Task: Check the current schedule for the Chicago 'L' train from O'Hare to the Loop.
Action: Mouse moved to (868, 68)
Screenshot: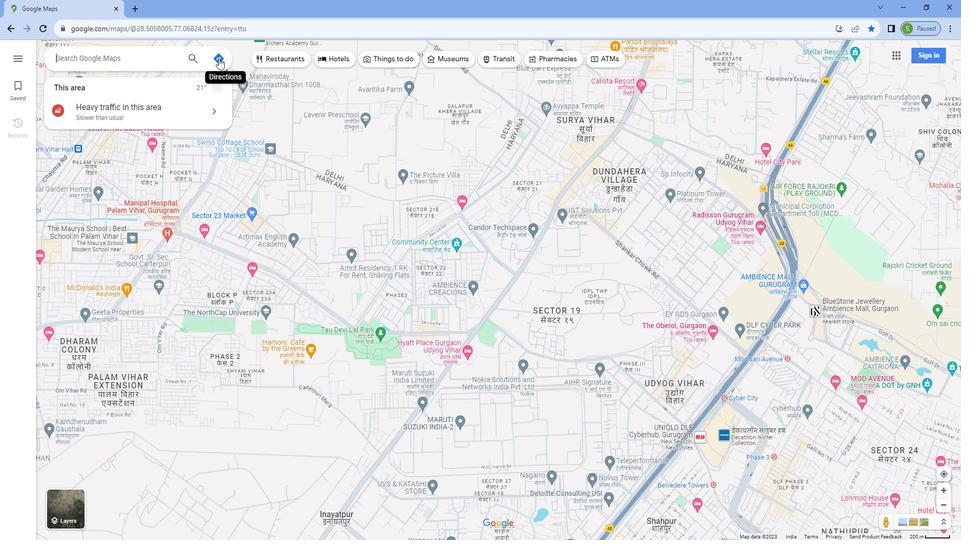 
Action: Mouse pressed left at (868, 68)
Screenshot: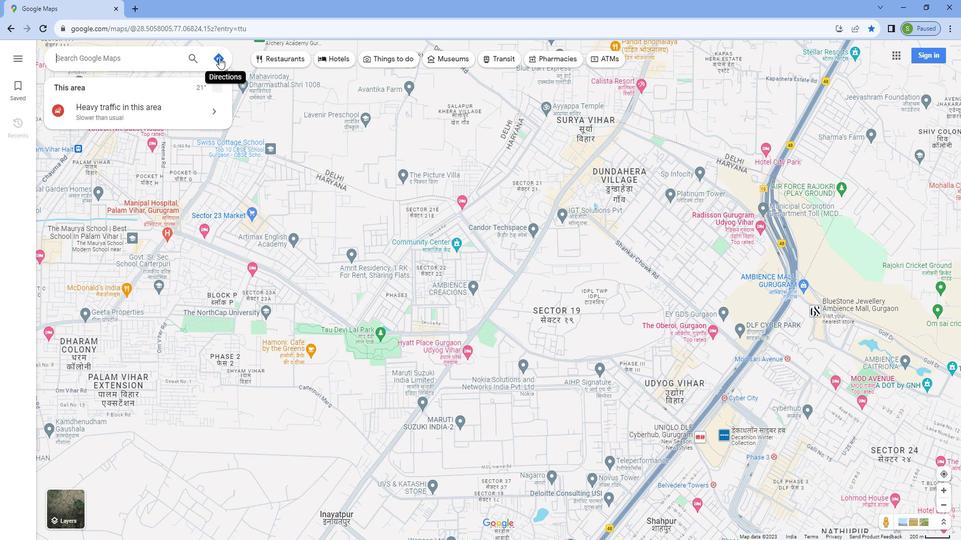 
Action: Mouse moved to (817, 97)
Screenshot: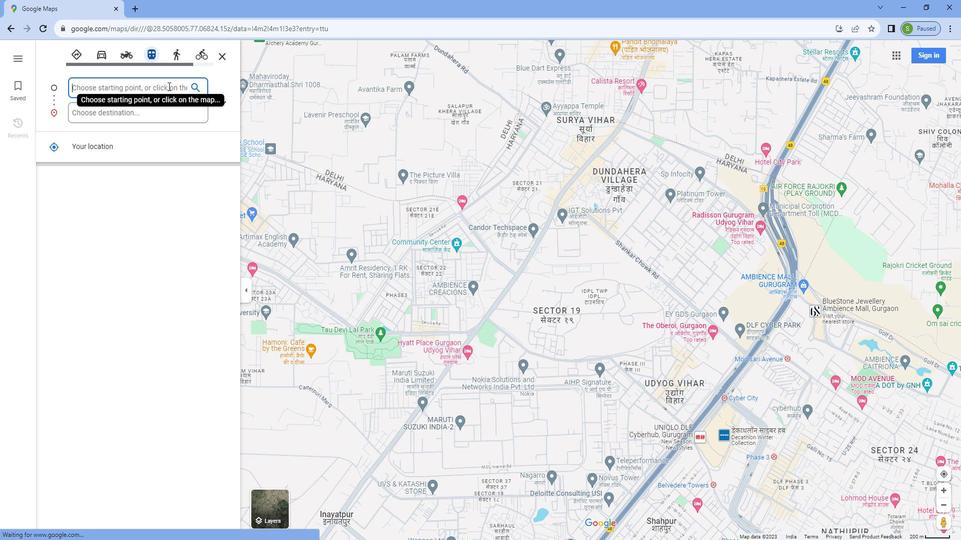 
Action: Mouse pressed left at (817, 97)
Screenshot: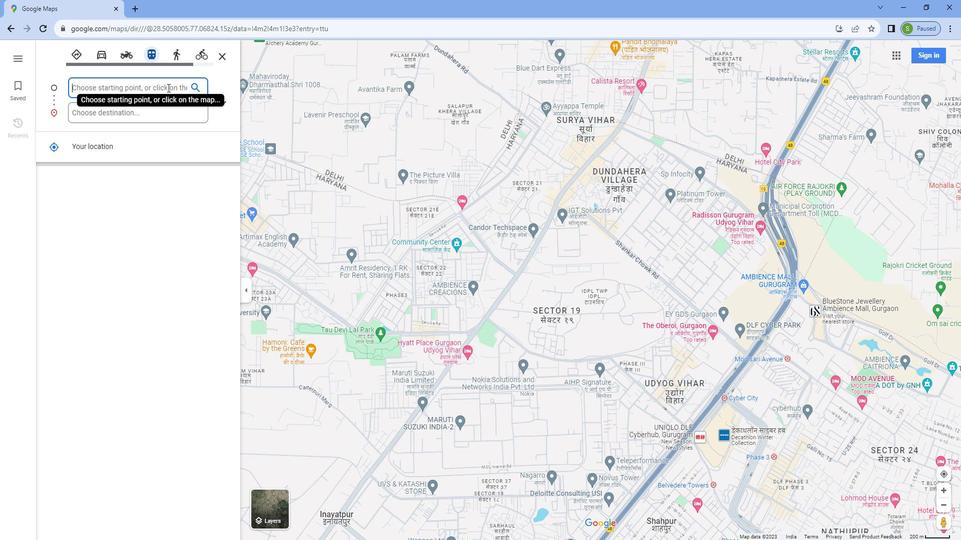 
Action: Key pressed <Key.caps_lock>O<Key.caps_lock>'<Key.space><Key.caps_lock>H<Key.caps_lock>are
Screenshot: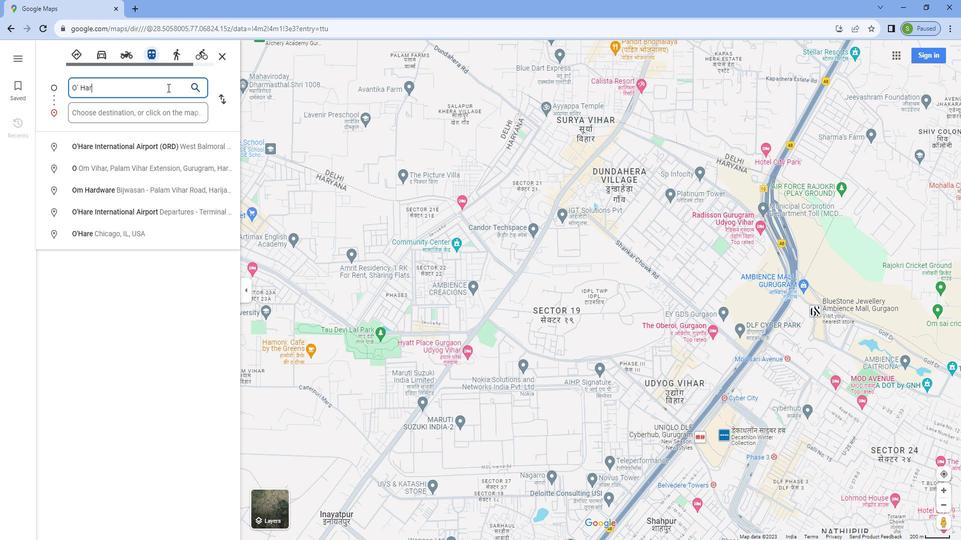 
Action: Mouse moved to (767, 191)
Screenshot: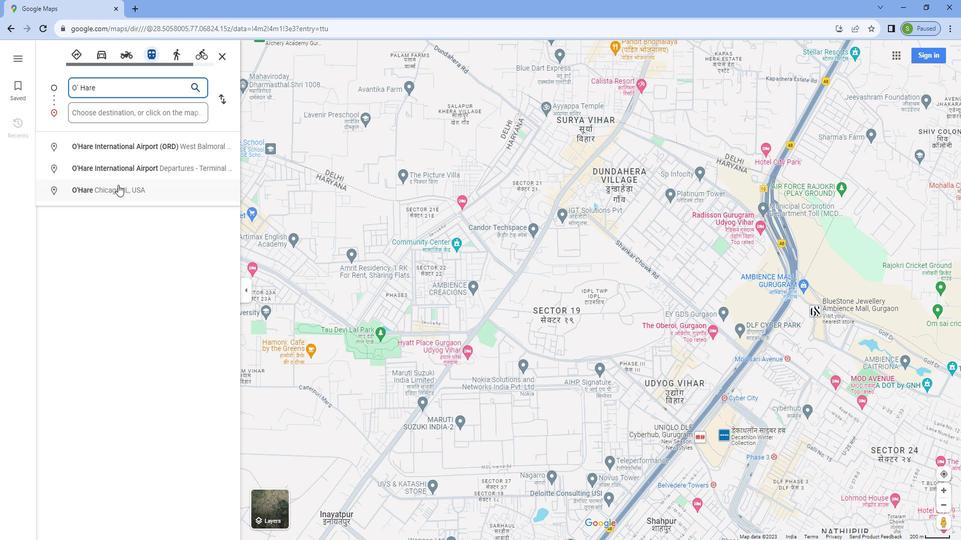 
Action: Mouse pressed left at (767, 191)
Screenshot: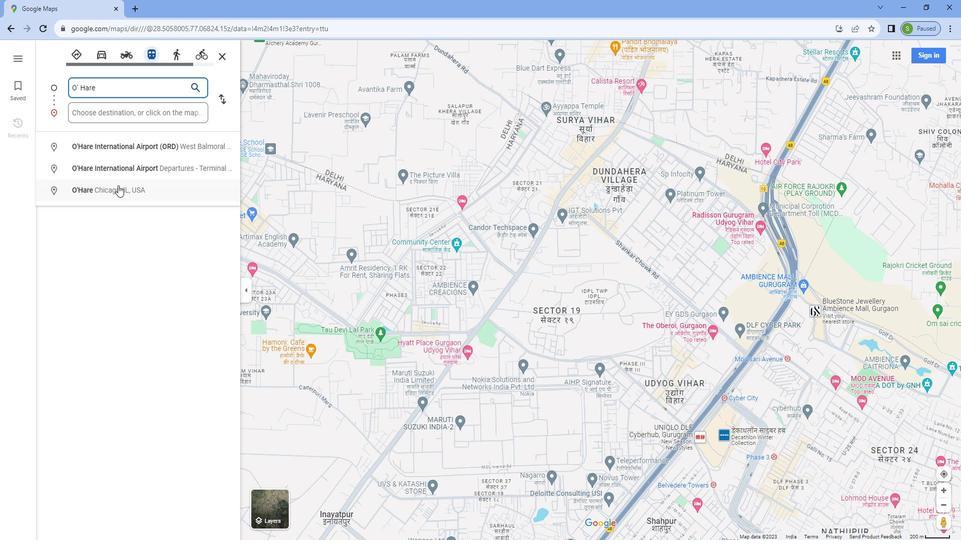 
Action: Mouse moved to (762, 116)
Screenshot: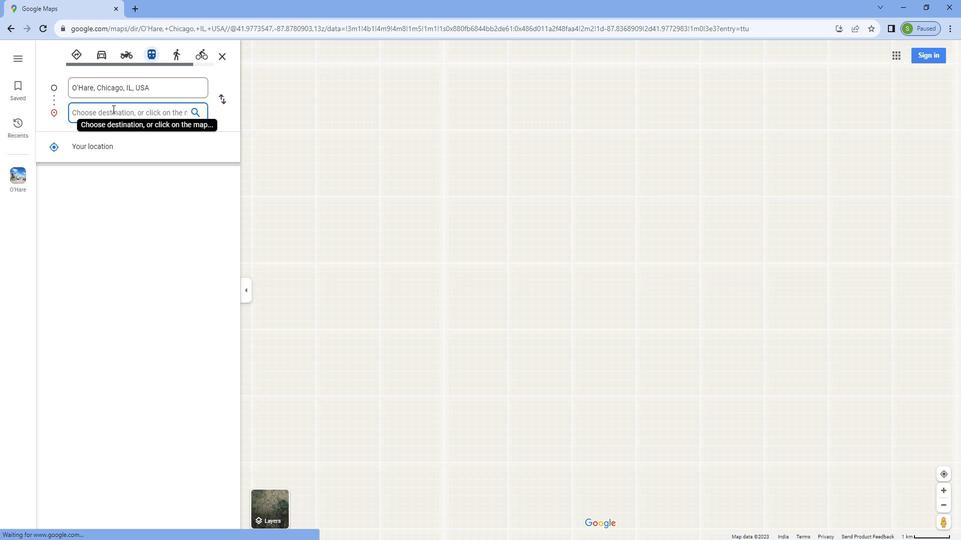 
Action: Mouse pressed left at (762, 116)
Screenshot: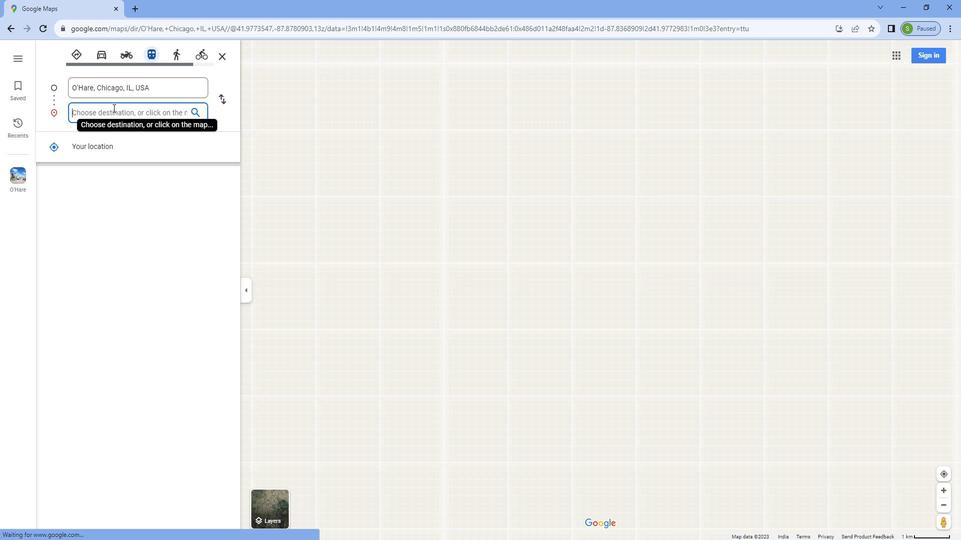 
Action: Key pressed <Key.caps_lock>L<Key.caps_lock>oop
Screenshot: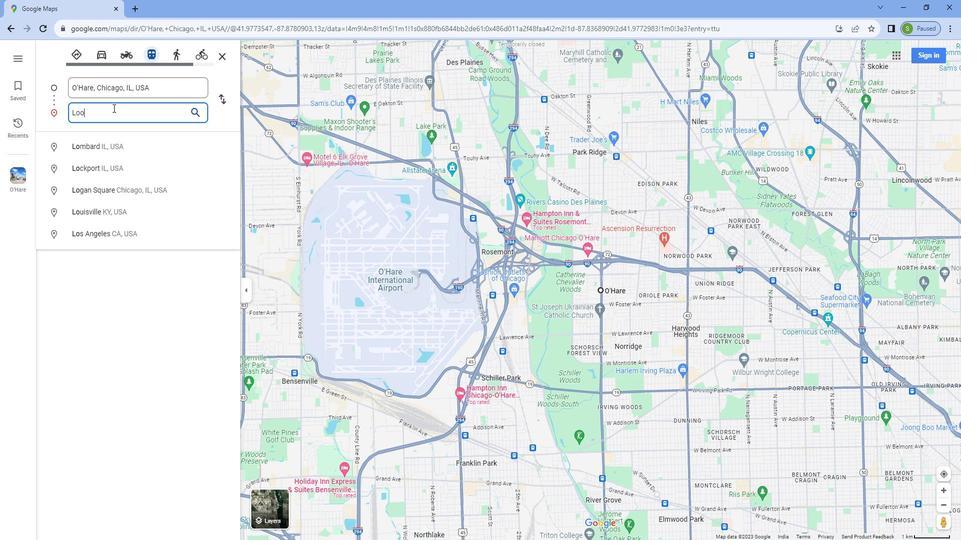 
Action: Mouse moved to (761, 152)
Screenshot: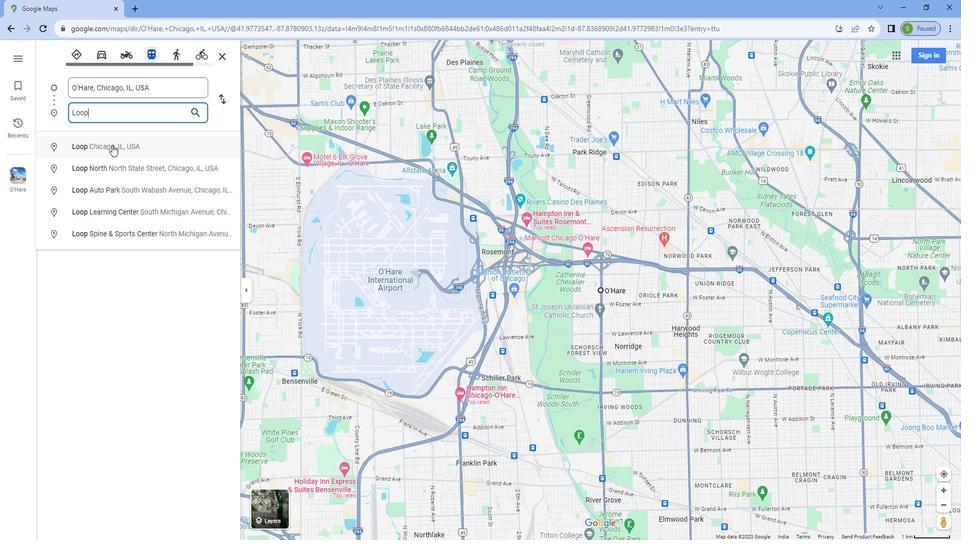 
Action: Mouse pressed left at (761, 152)
Screenshot: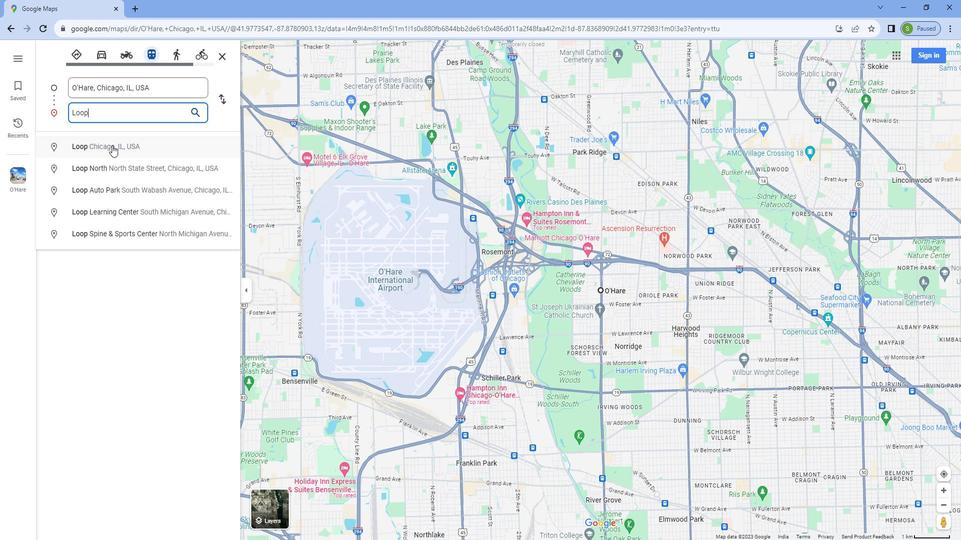 
Action: Mouse moved to (867, 154)
Screenshot: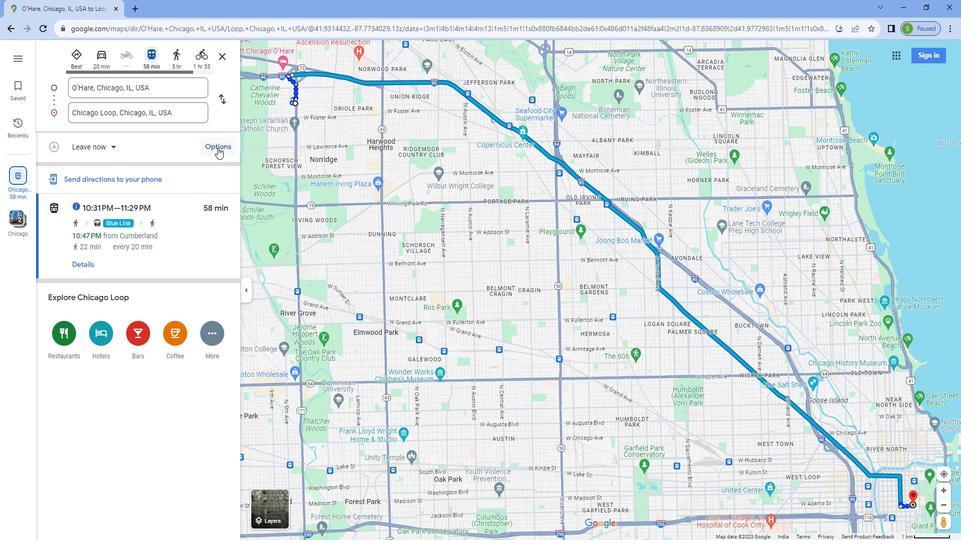 
Action: Mouse pressed left at (867, 154)
Screenshot: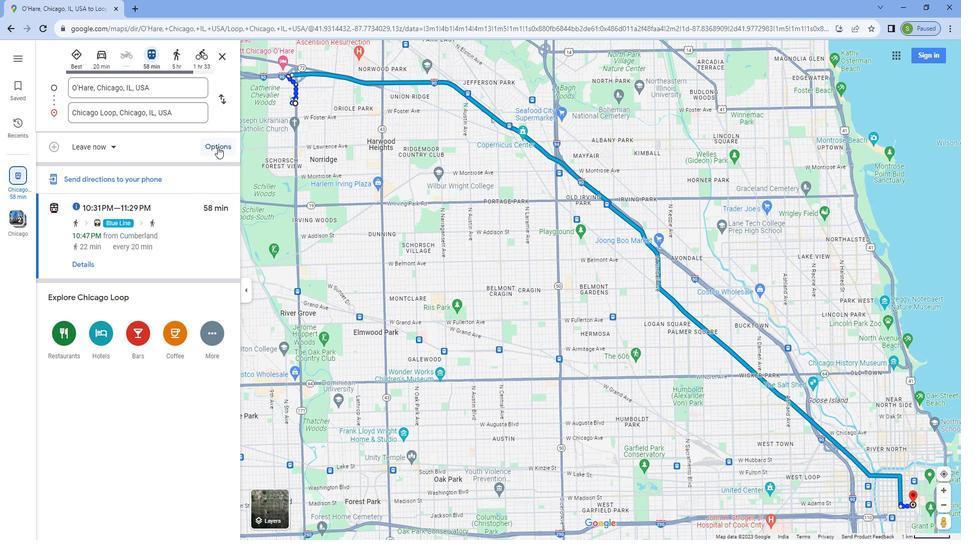 
Action: Mouse moved to (700, 226)
Screenshot: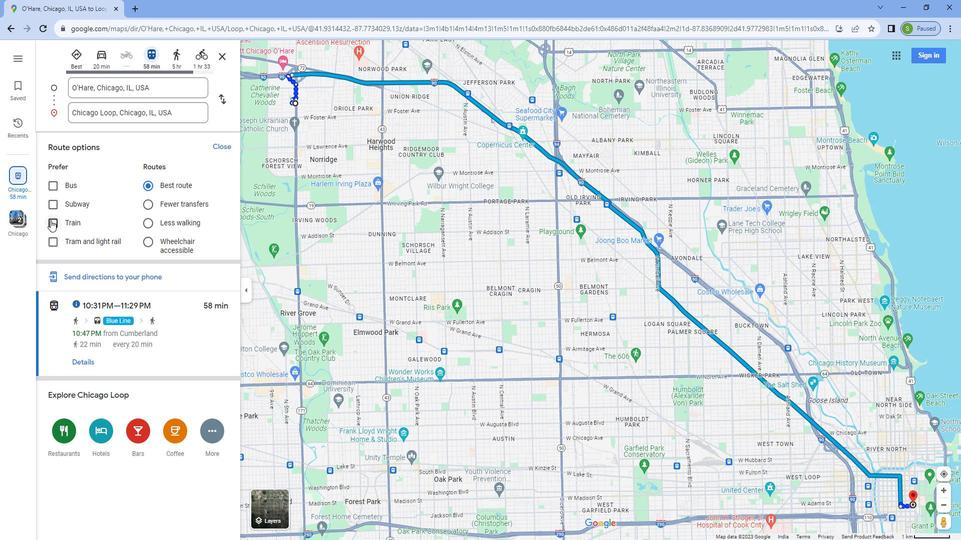 
Action: Mouse pressed left at (700, 226)
Screenshot: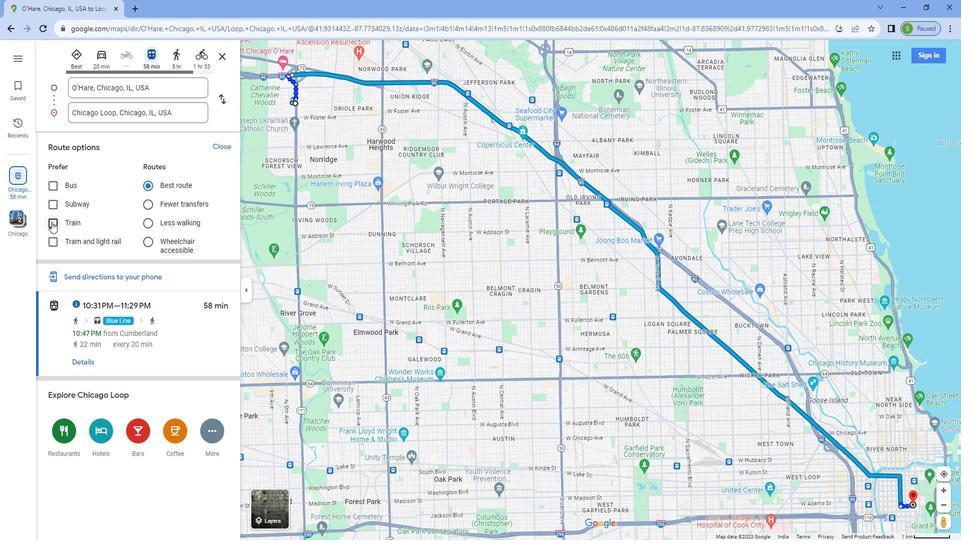 
Action: Mouse moved to (778, 332)
Screenshot: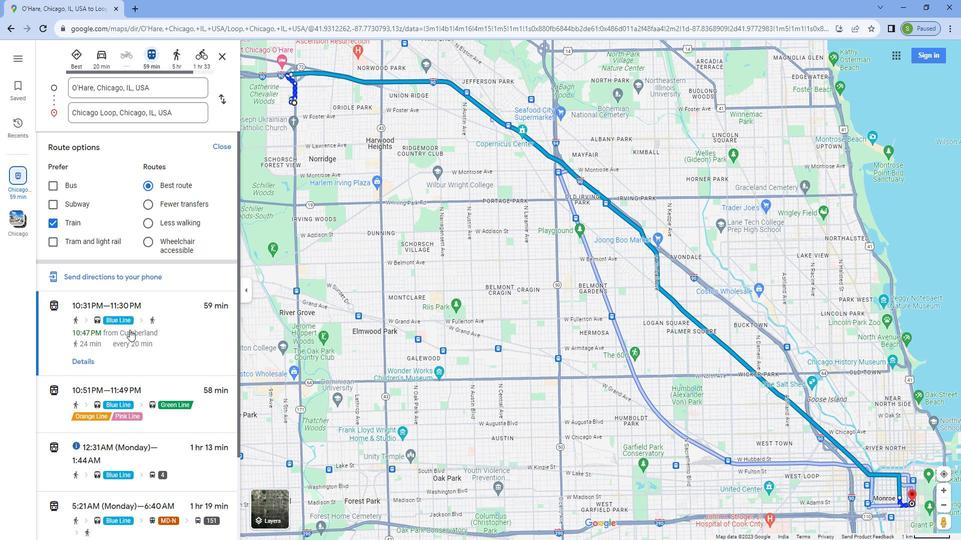 
Action: Mouse scrolled (778, 331) with delta (0, 0)
Screenshot: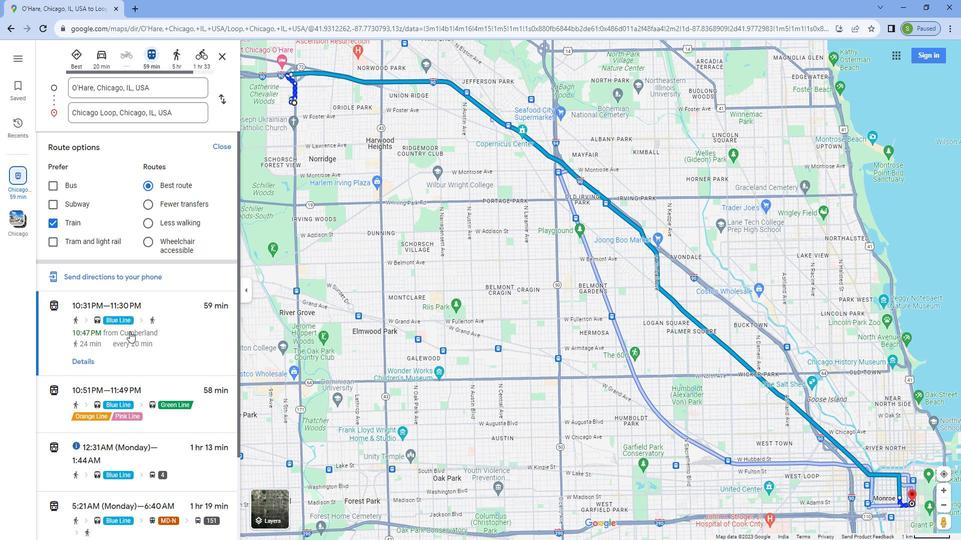 
Action: Mouse moved to (736, 314)
Screenshot: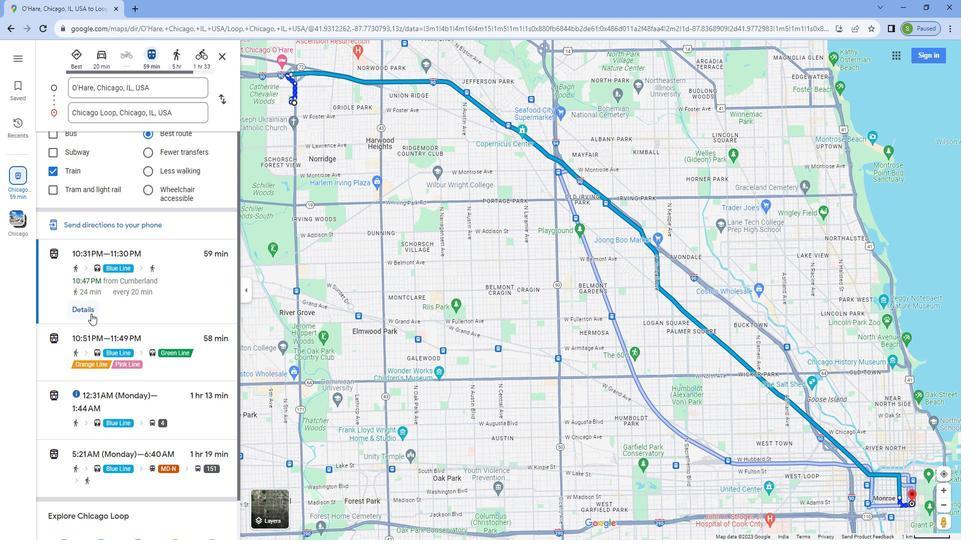 
Action: Mouse pressed left at (736, 314)
Screenshot: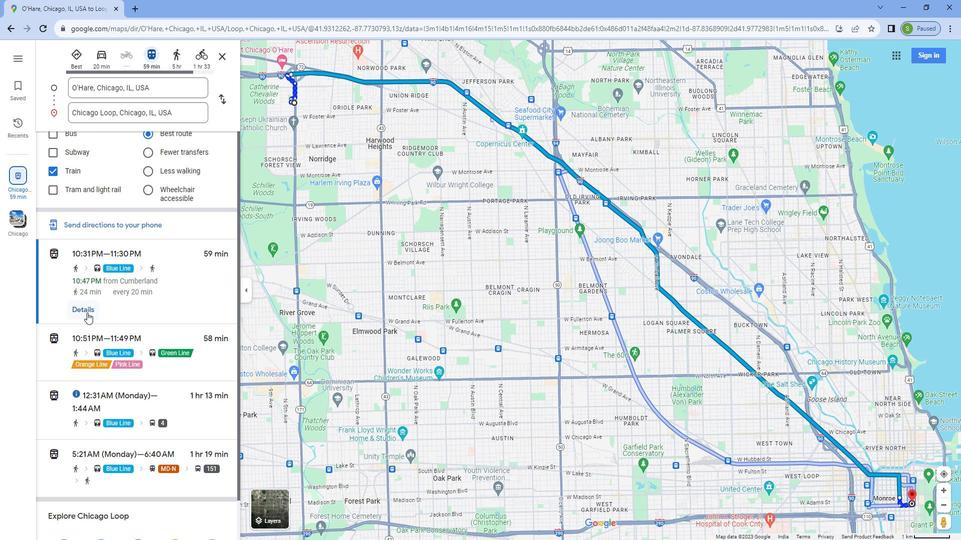 
Action: Mouse moved to (696, 68)
Screenshot: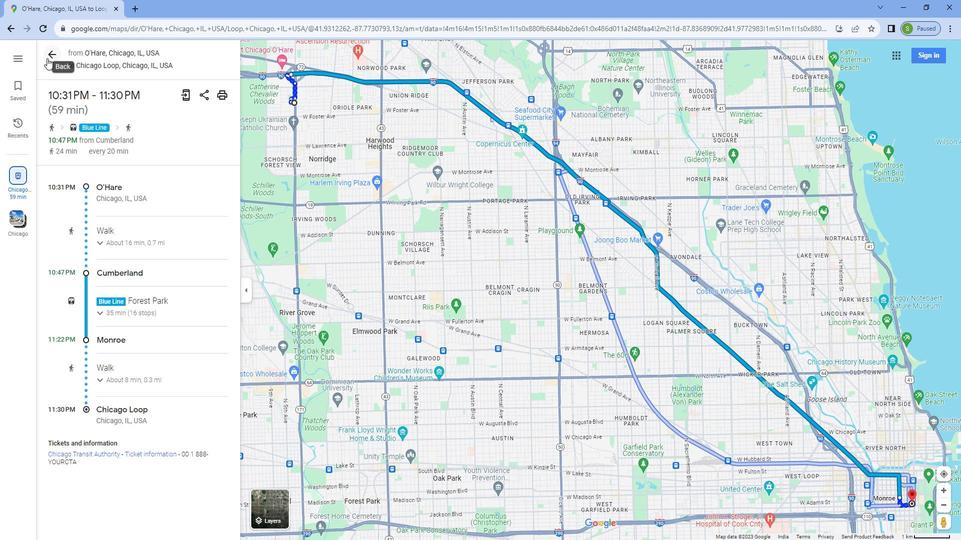 
Action: Mouse pressed left at (696, 68)
Screenshot: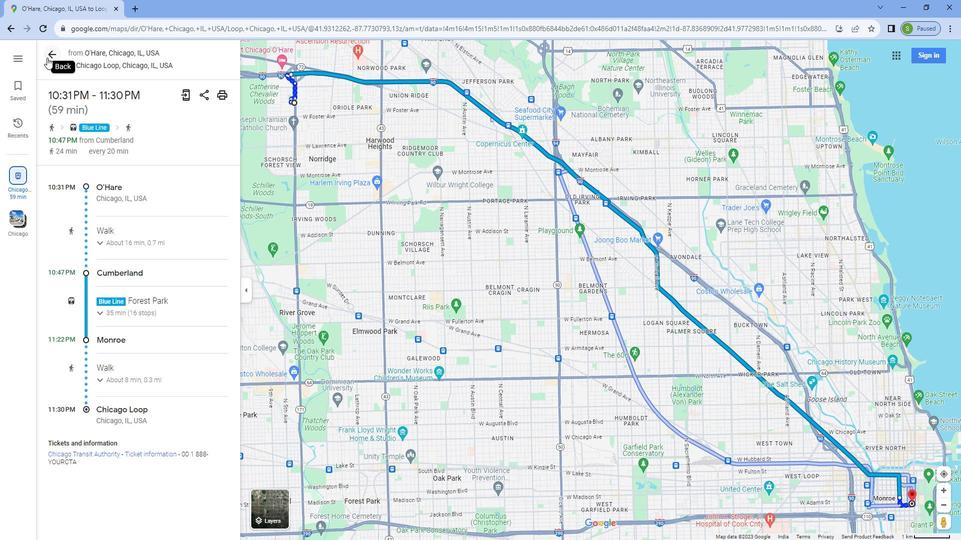 
Action: Mouse moved to (796, 325)
Screenshot: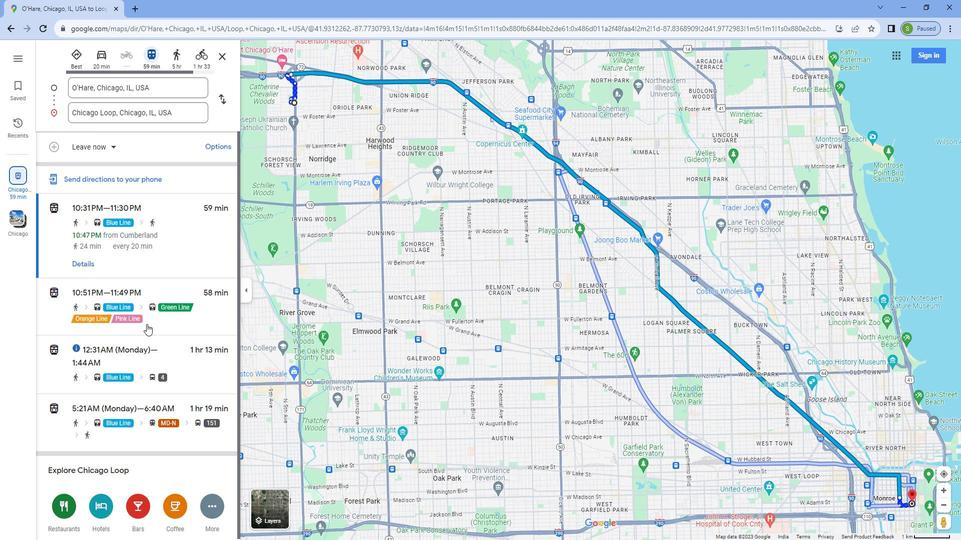 
Action: Mouse pressed left at (796, 325)
Screenshot: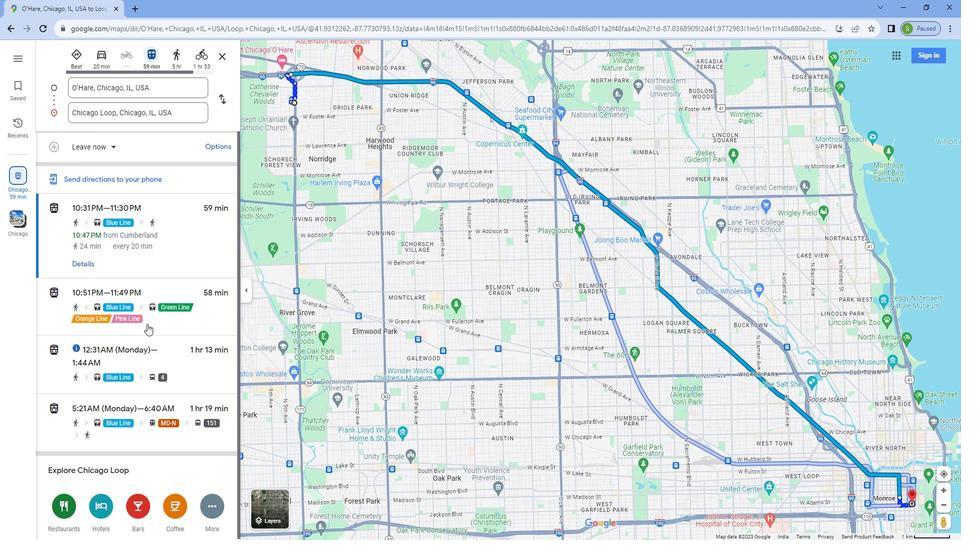 
Action: Mouse moved to (737, 319)
Screenshot: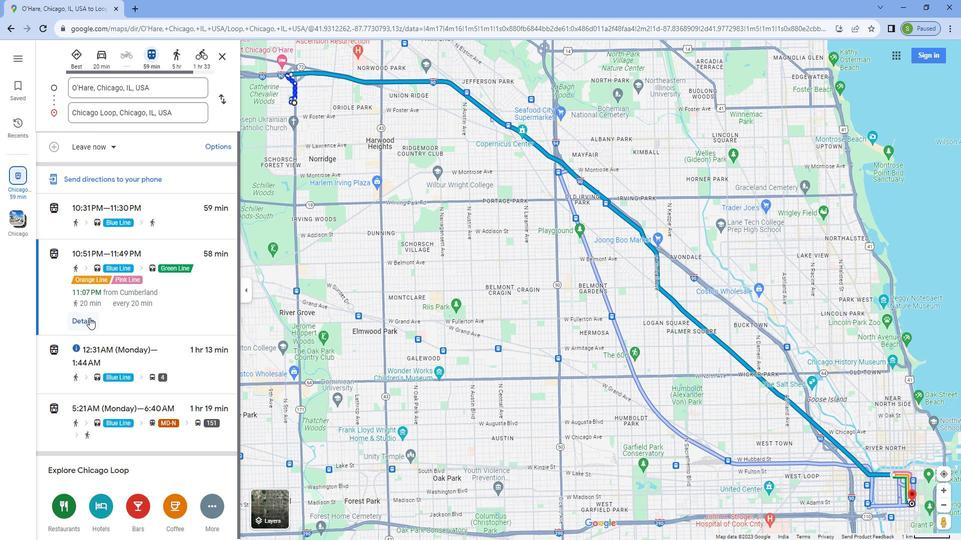 
Action: Mouse pressed left at (737, 319)
Screenshot: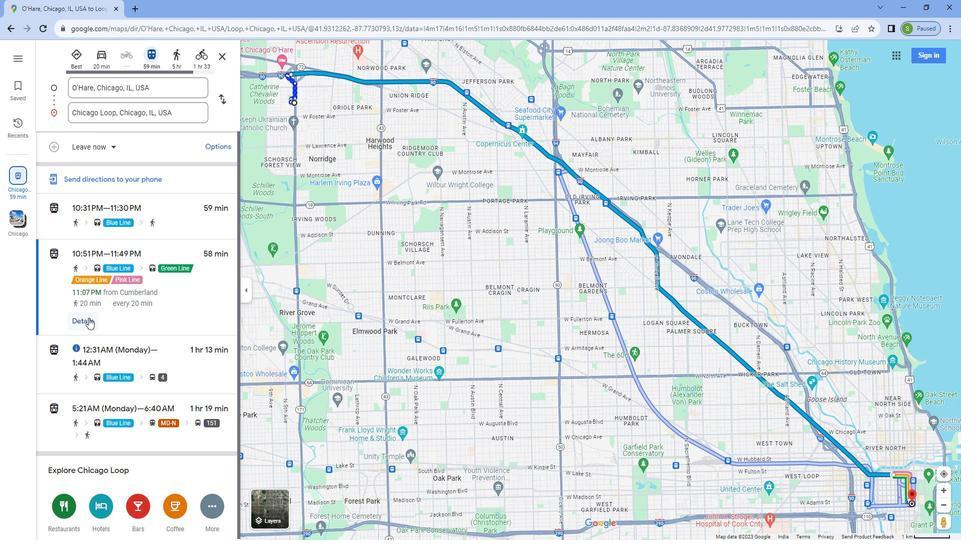 
Action: Mouse moved to (773, 287)
Screenshot: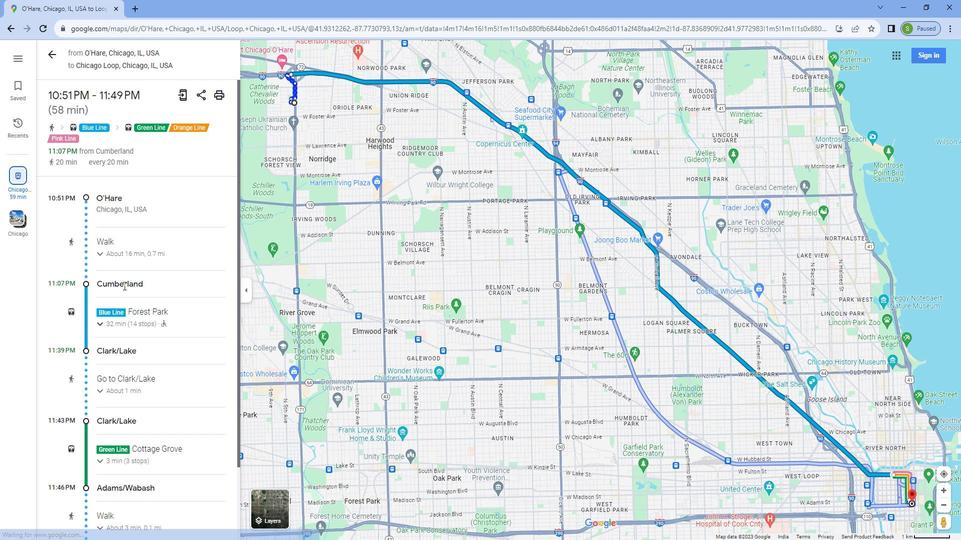 
Action: Mouse scrolled (773, 287) with delta (0, 0)
Screenshot: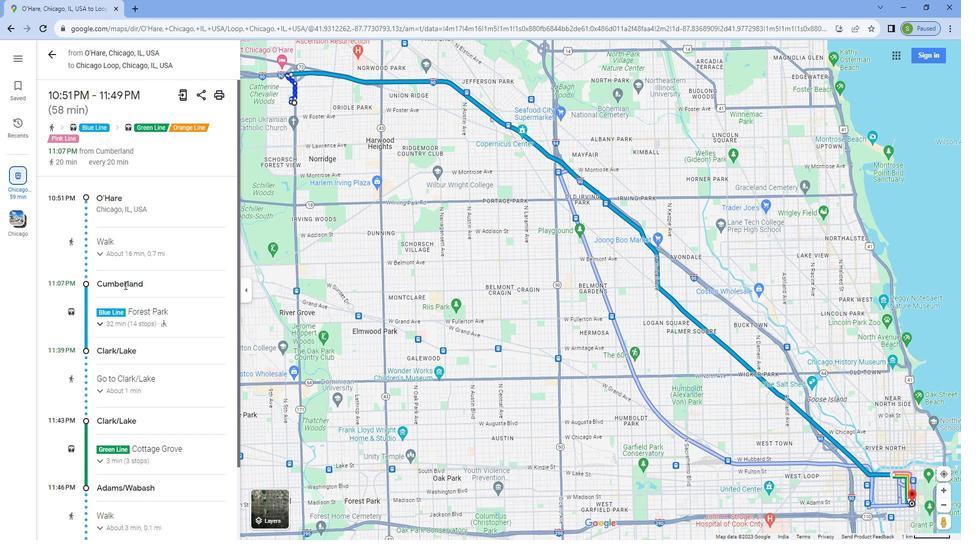 
Action: Mouse scrolled (773, 287) with delta (0, 0)
Screenshot: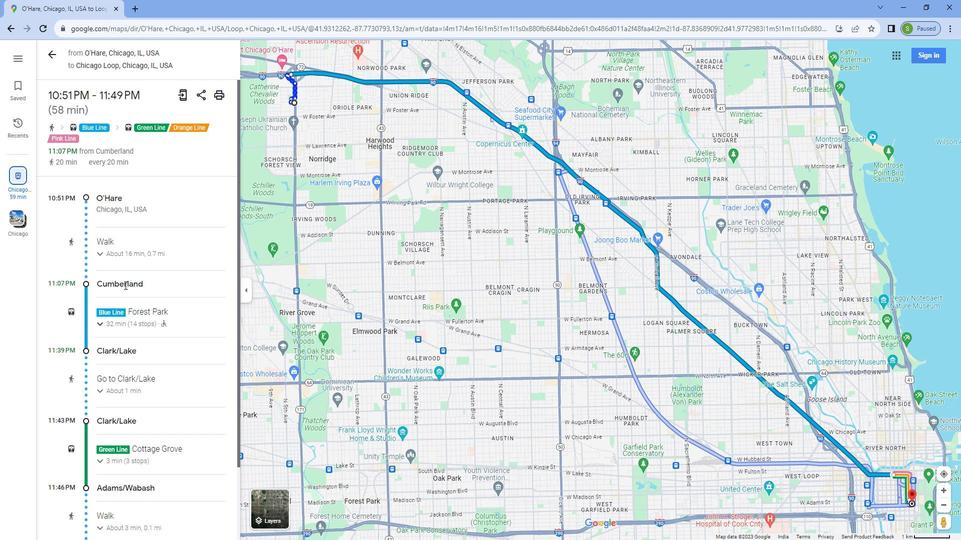 
Action: Mouse scrolled (773, 287) with delta (0, 0)
Screenshot: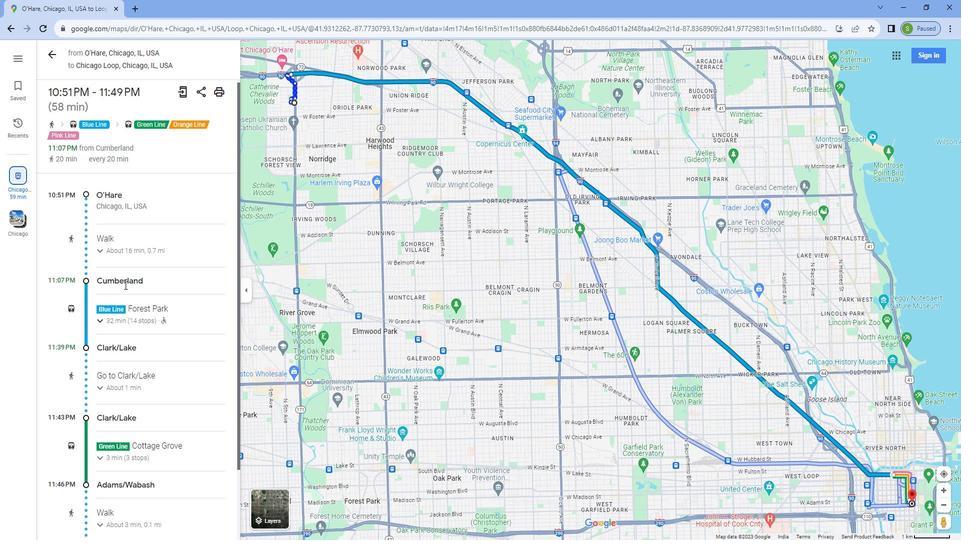 
Action: Mouse scrolled (773, 287) with delta (0, 0)
Screenshot: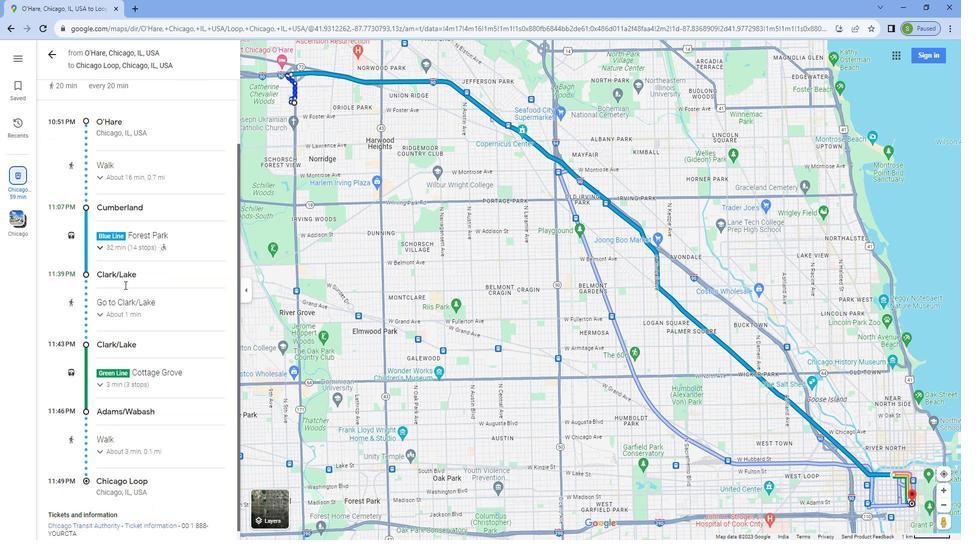 
Action: Mouse scrolled (773, 287) with delta (0, 0)
Screenshot: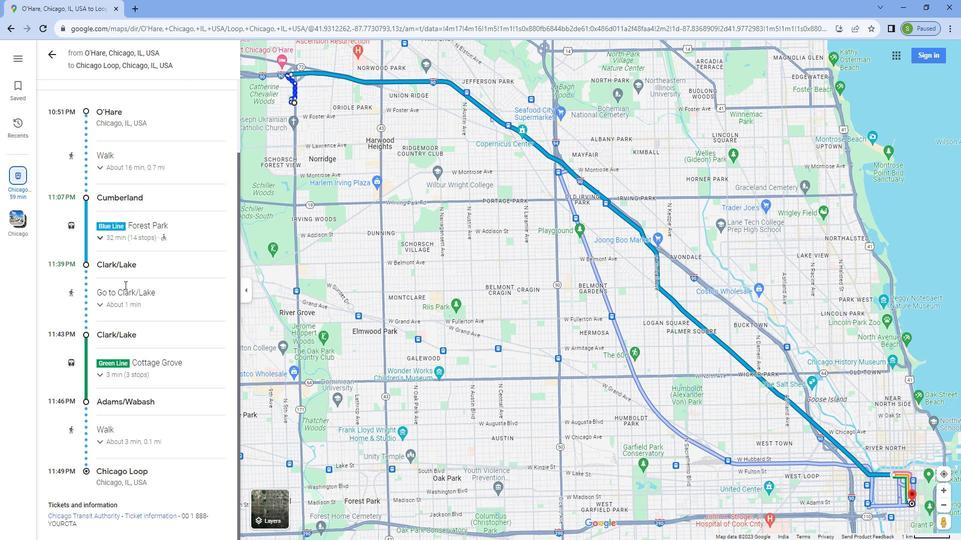 
Action: Mouse scrolled (773, 287) with delta (0, 0)
Screenshot: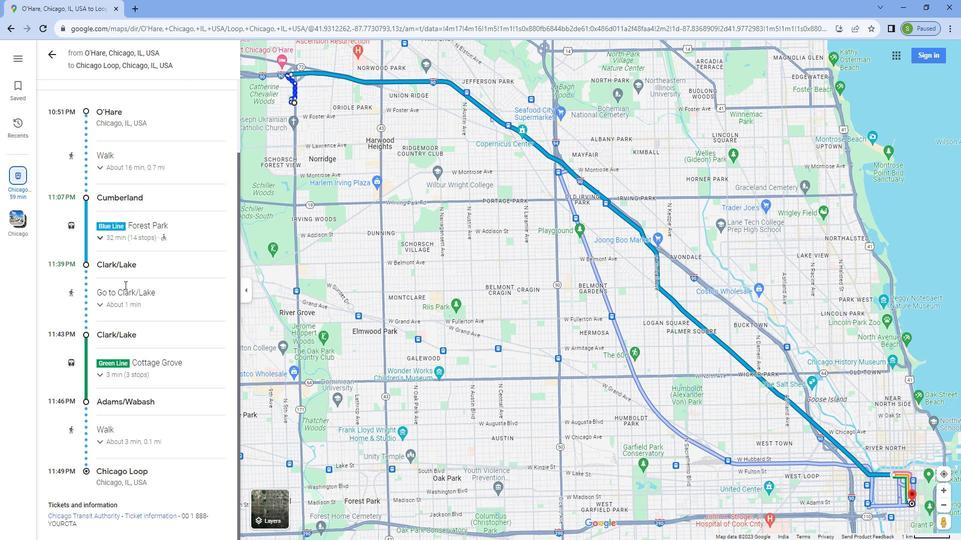 
Action: Mouse scrolled (773, 287) with delta (0, 0)
Screenshot: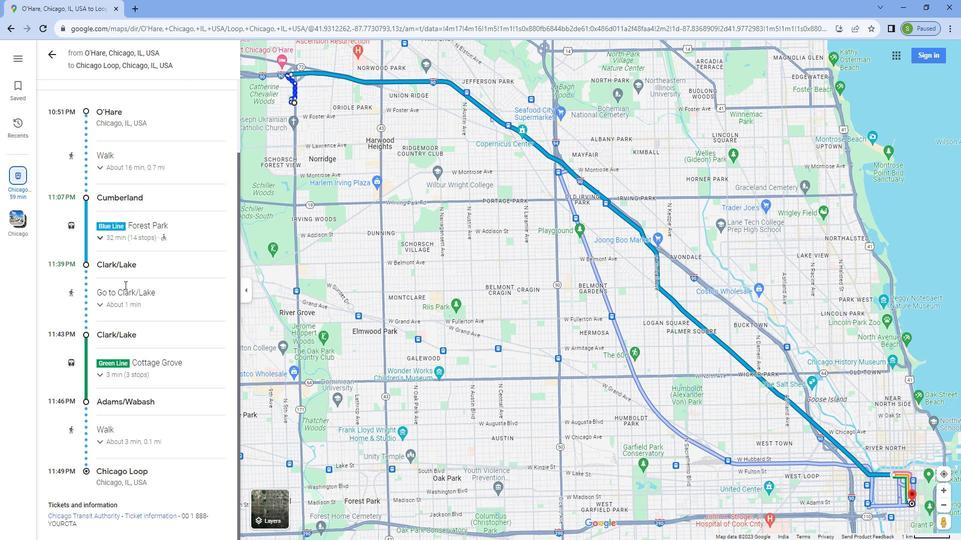 
Action: Mouse scrolled (773, 288) with delta (0, 0)
Screenshot: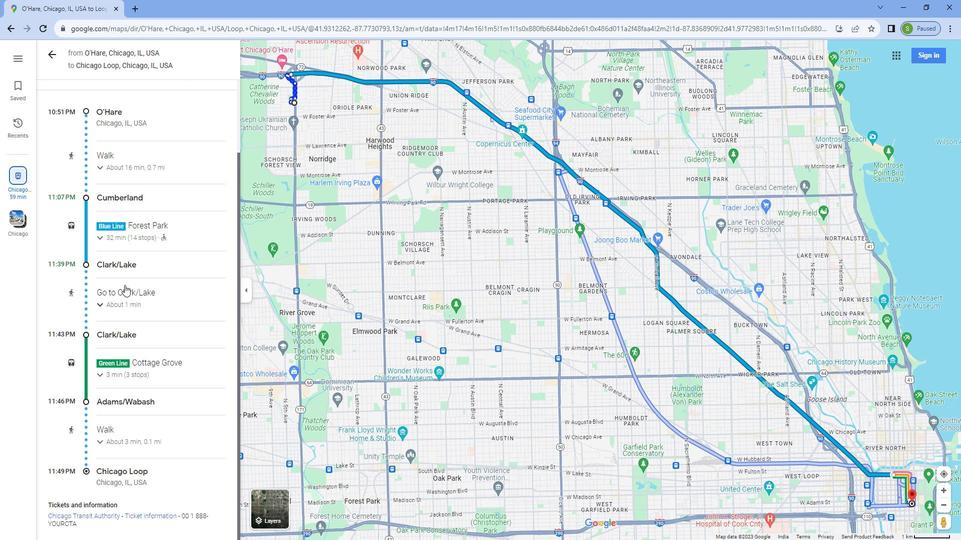 
Action: Mouse scrolled (773, 288) with delta (0, 0)
Screenshot: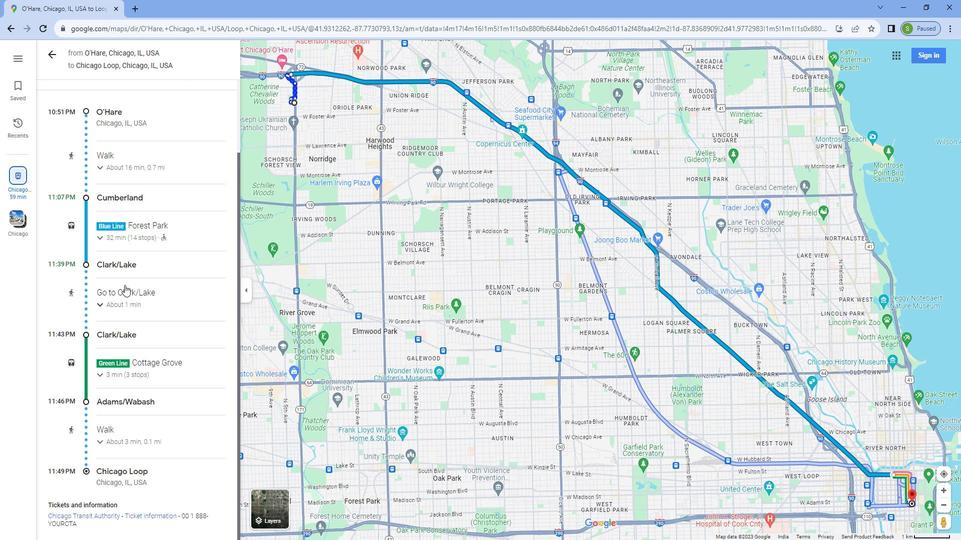 
Action: Mouse scrolled (773, 288) with delta (0, 0)
Screenshot: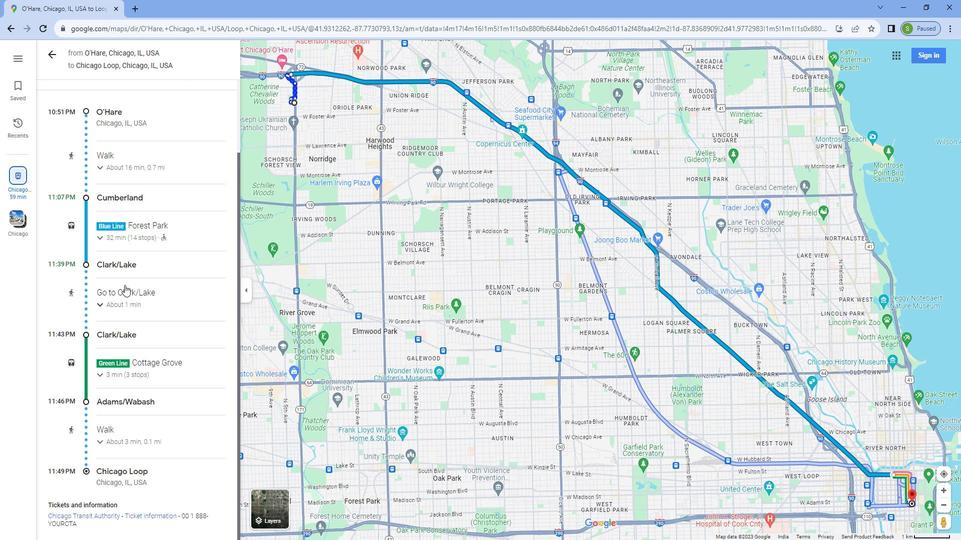 
Action: Mouse moved to (787, 269)
Screenshot: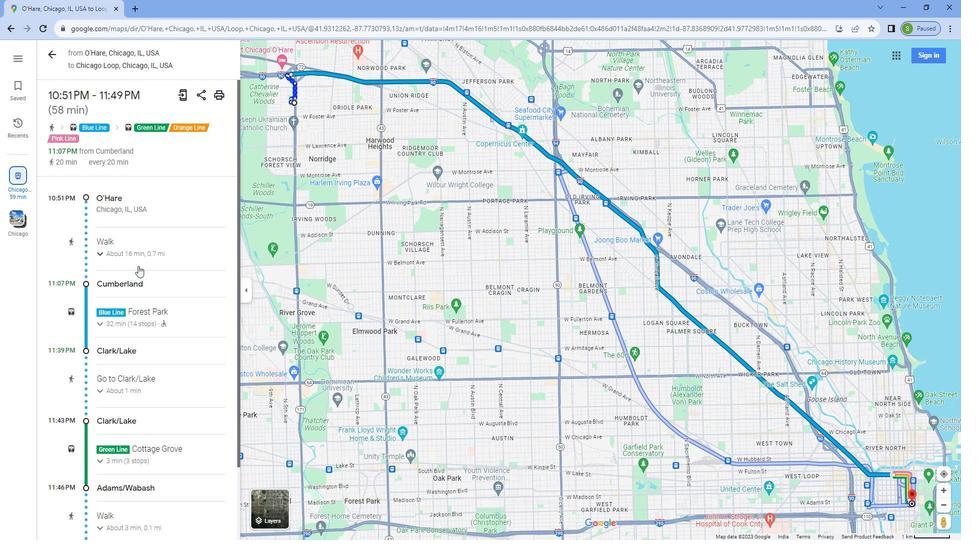 
Action: Mouse scrolled (787, 269) with delta (0, 0)
Screenshot: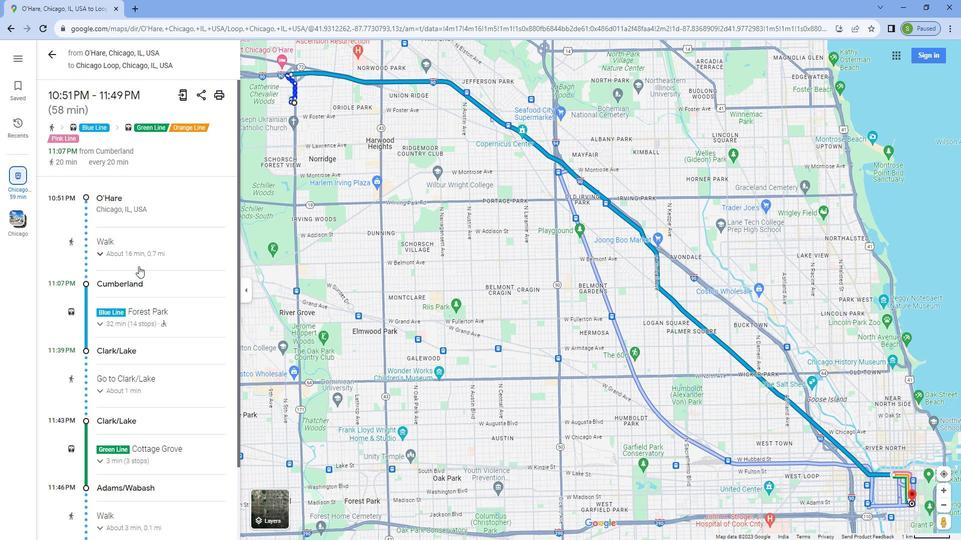 
Action: Mouse moved to (701, 66)
Screenshot: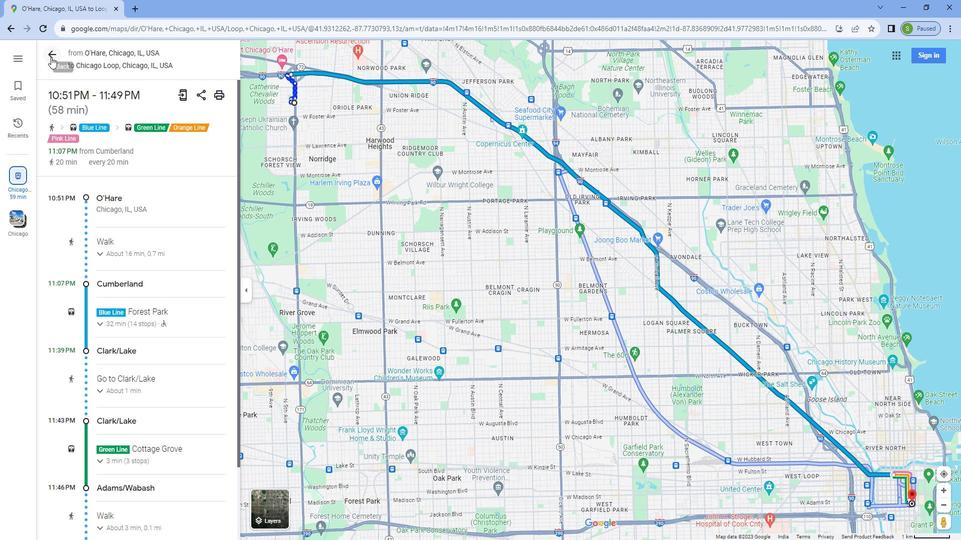 
Action: Mouse pressed left at (701, 66)
Screenshot: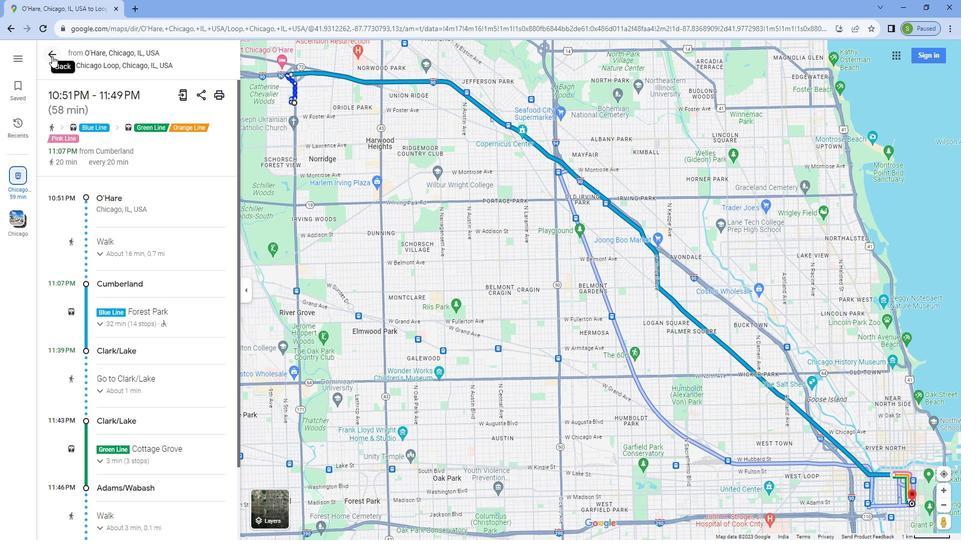 
Action: Mouse moved to (827, 325)
Screenshot: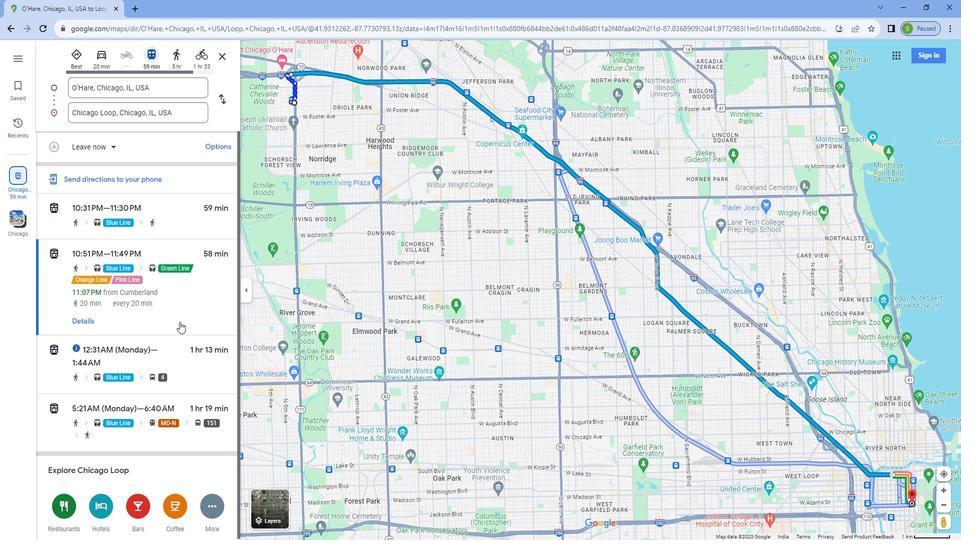 
Action: Mouse scrolled (827, 324) with delta (0, 0)
Screenshot: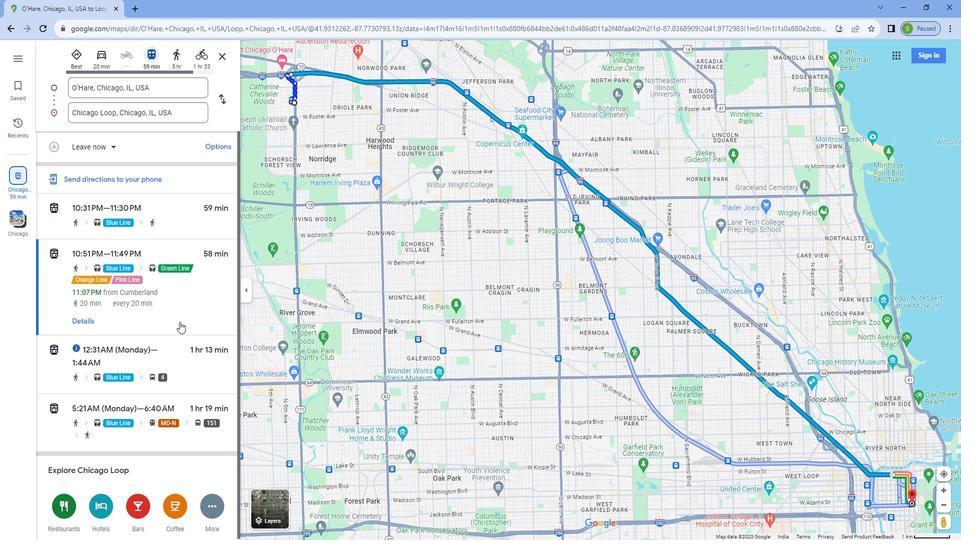 
Action: Mouse moved to (824, 327)
Screenshot: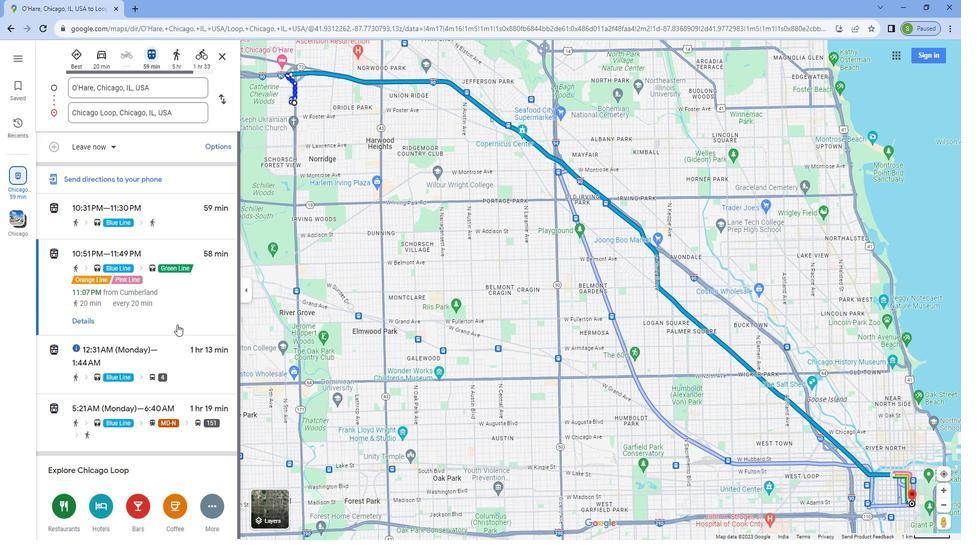 
Action: Mouse scrolled (824, 326) with delta (0, 0)
Screenshot: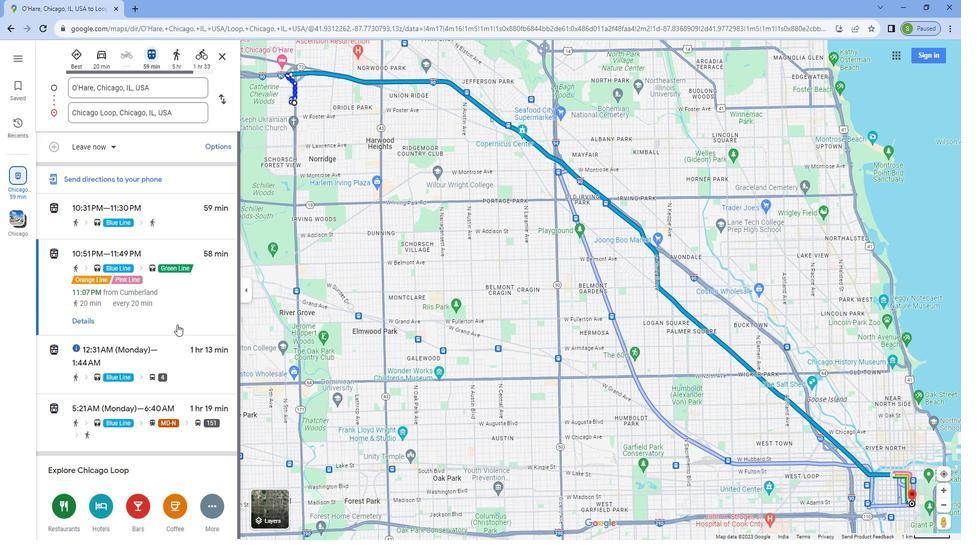 
Action: Mouse moved to (740, 377)
Screenshot: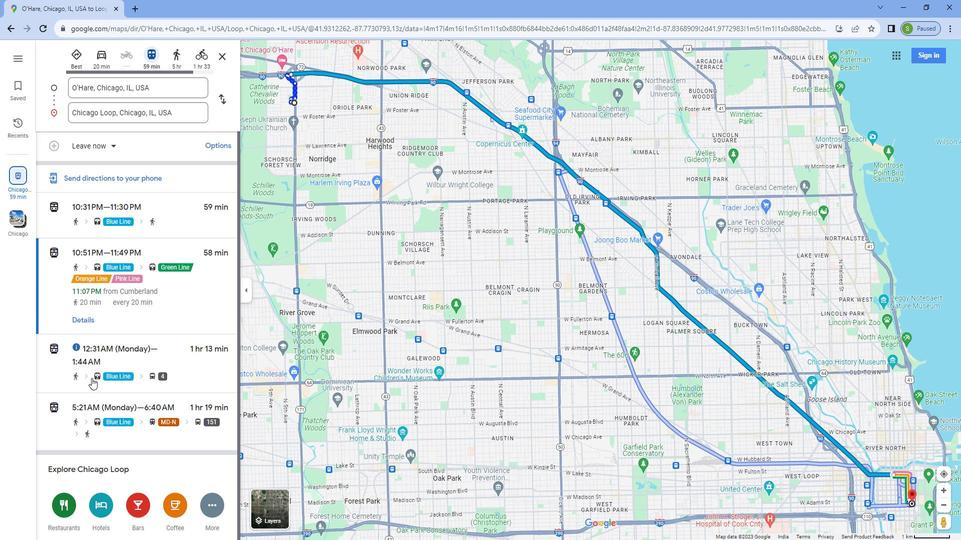
Action: Mouse scrolled (740, 376) with delta (0, 0)
Screenshot: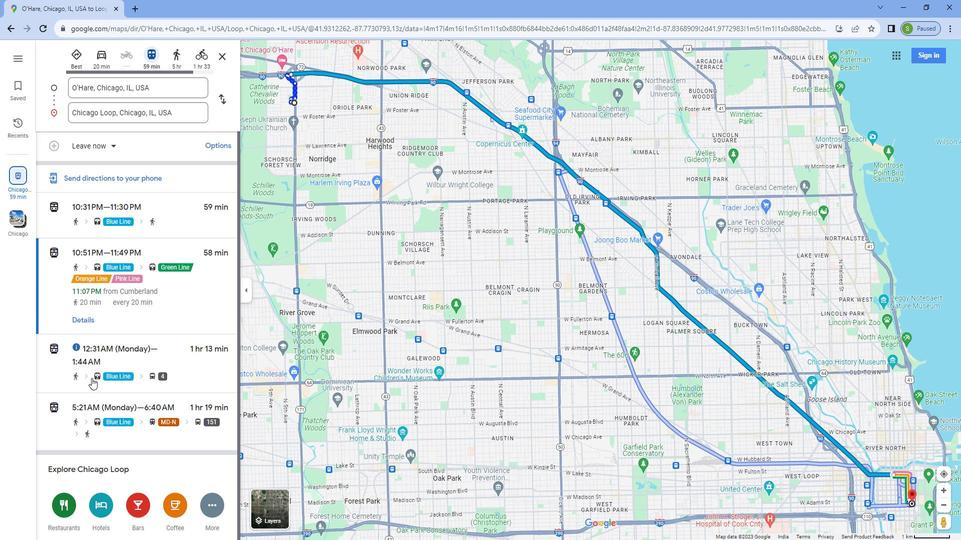 
Action: Mouse scrolled (740, 376) with delta (0, 0)
Screenshot: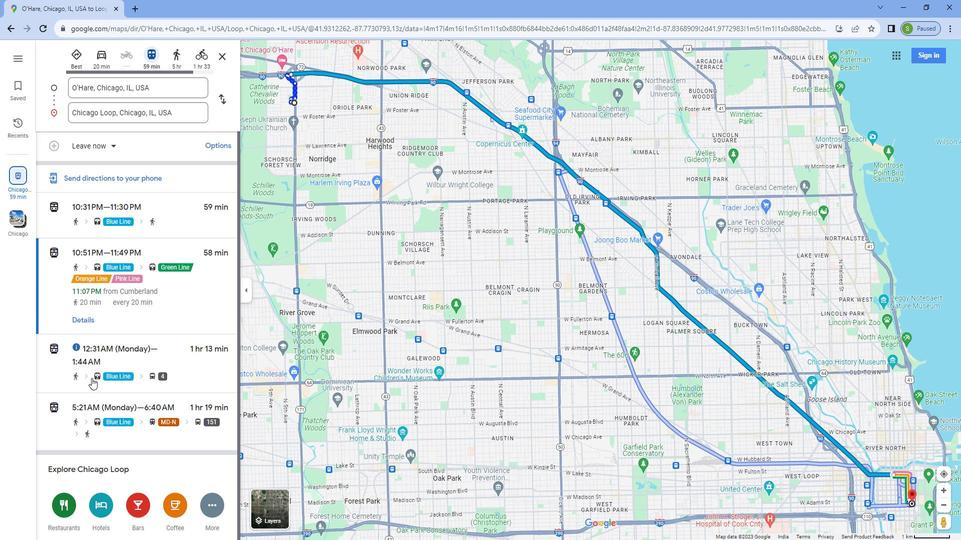 
Action: Mouse scrolled (740, 376) with delta (0, 0)
Screenshot: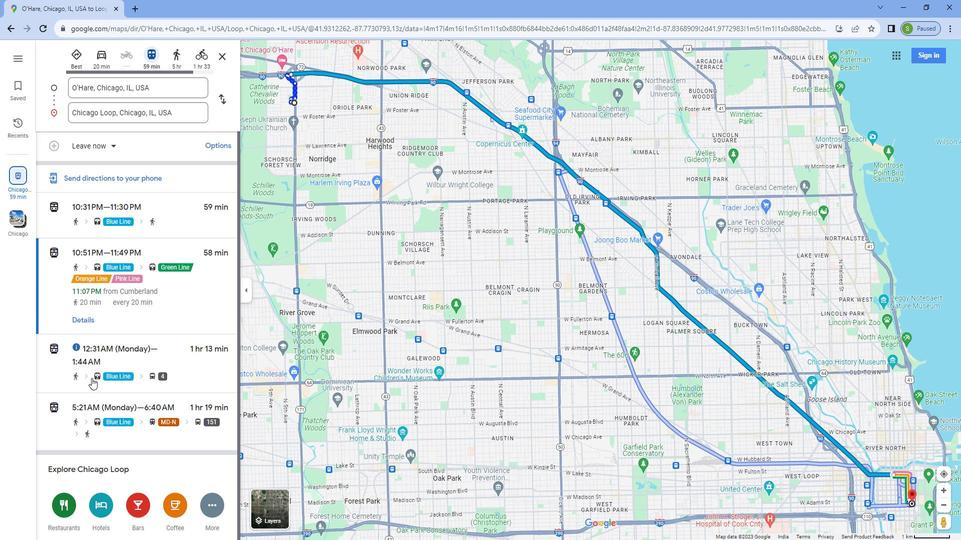 
Action: Mouse moved to (738, 372)
Screenshot: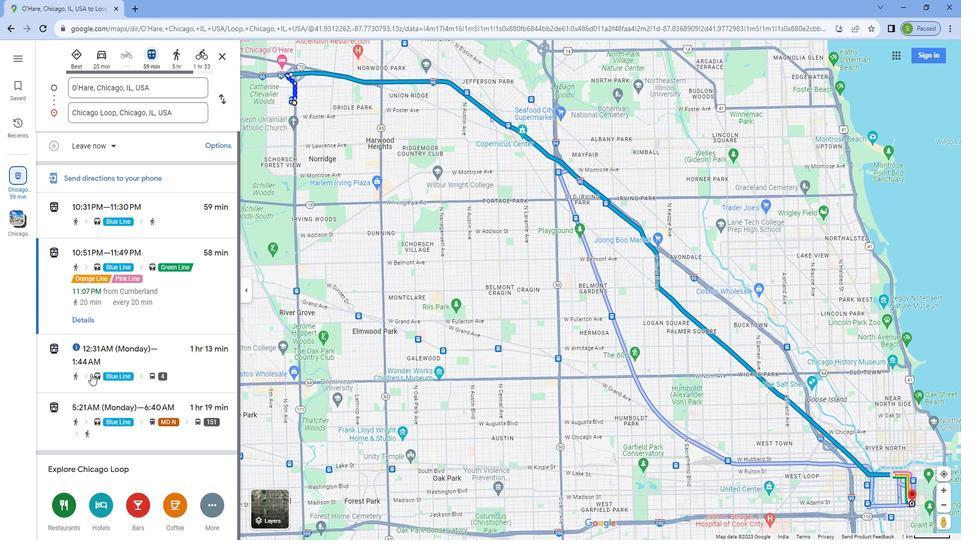 
Action: Mouse pressed left at (738, 372)
Screenshot: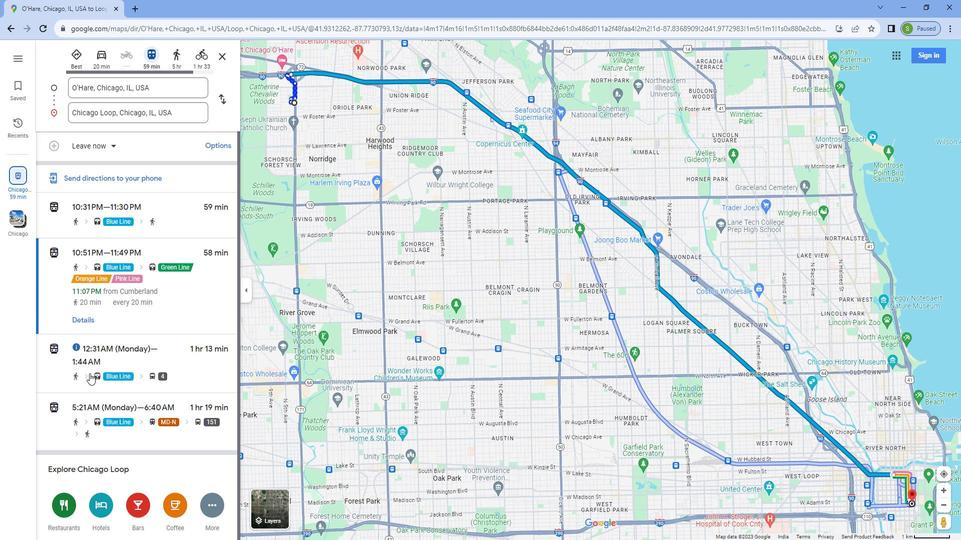 
Action: Mouse moved to (744, 378)
Screenshot: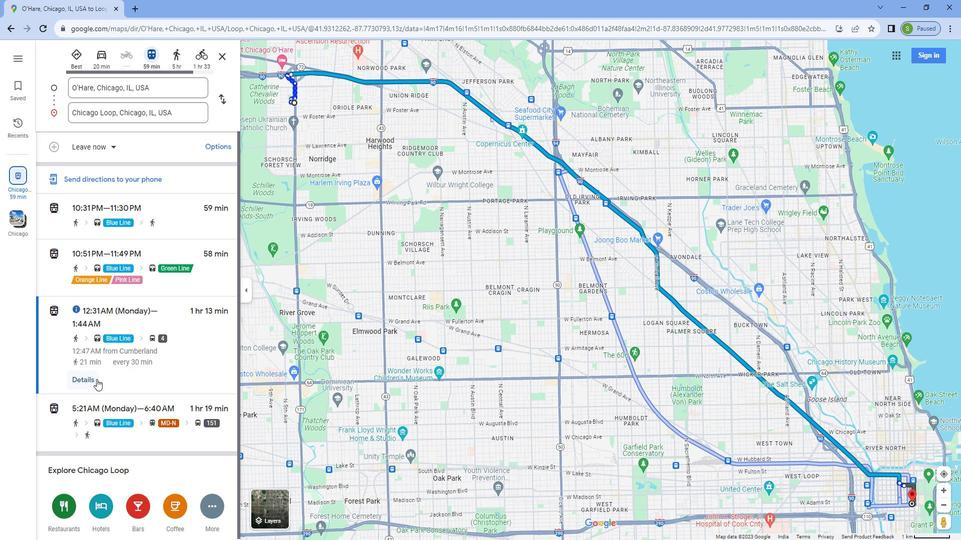 
Action: Mouse pressed left at (744, 378)
Screenshot: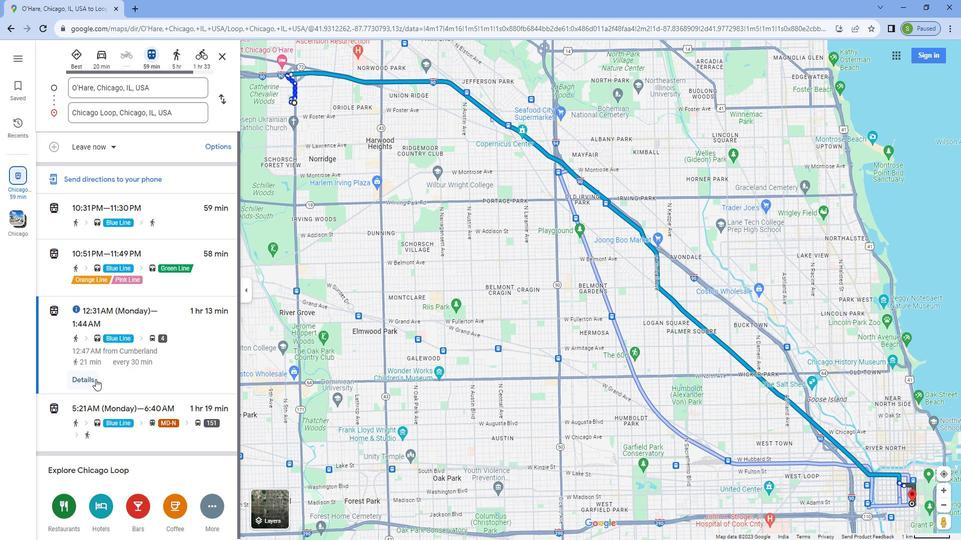 
Action: Mouse moved to (779, 359)
Screenshot: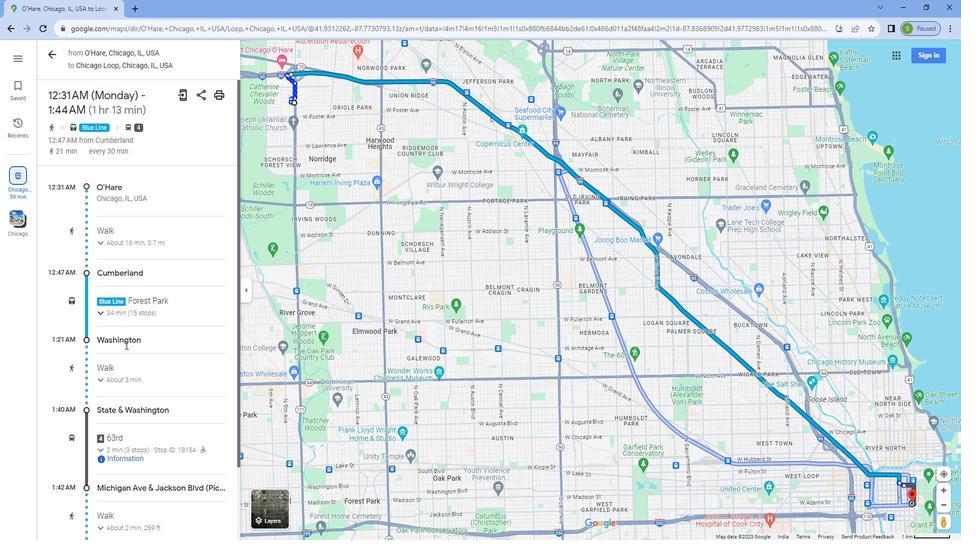 
Action: Mouse scrolled (779, 359) with delta (0, 0)
Screenshot: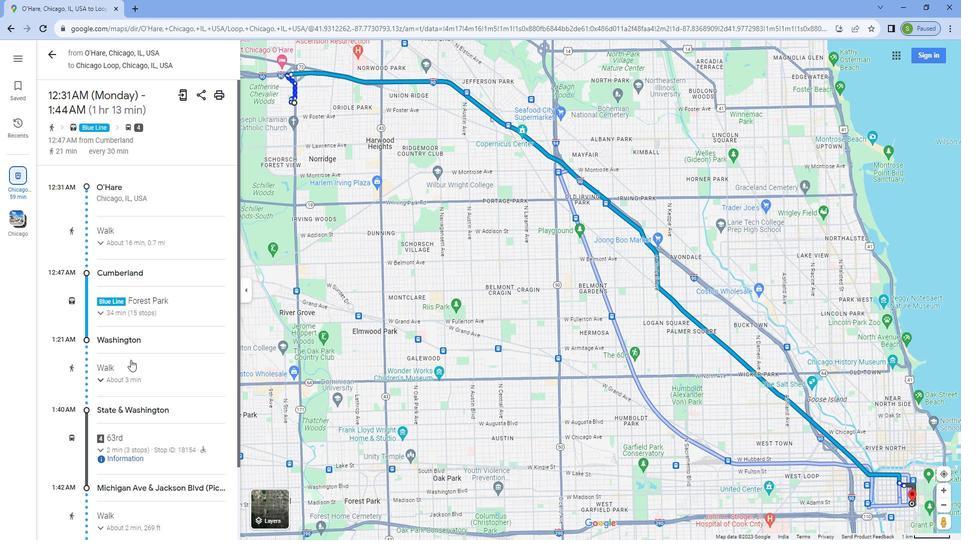 
Action: Mouse scrolled (779, 359) with delta (0, 0)
Screenshot: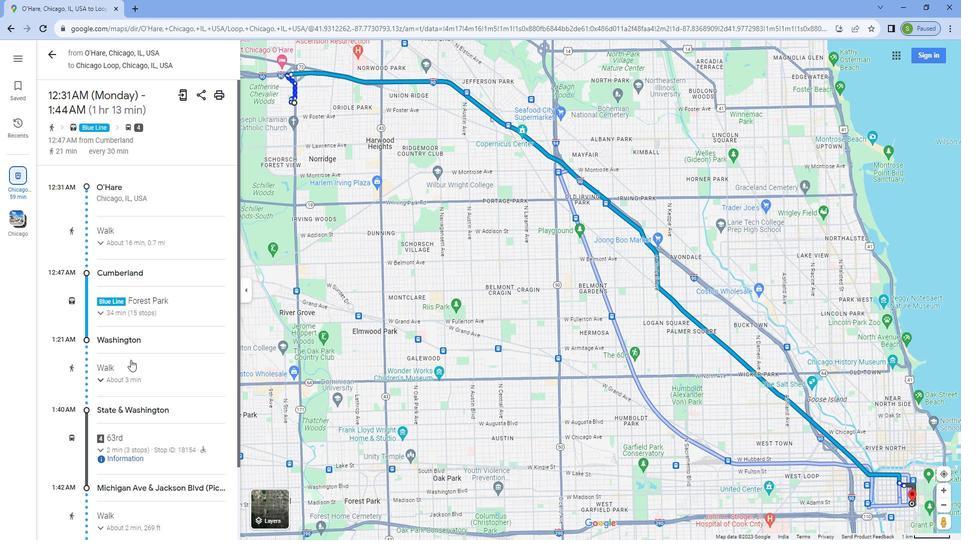 
Action: Mouse moved to (779, 359)
Screenshot: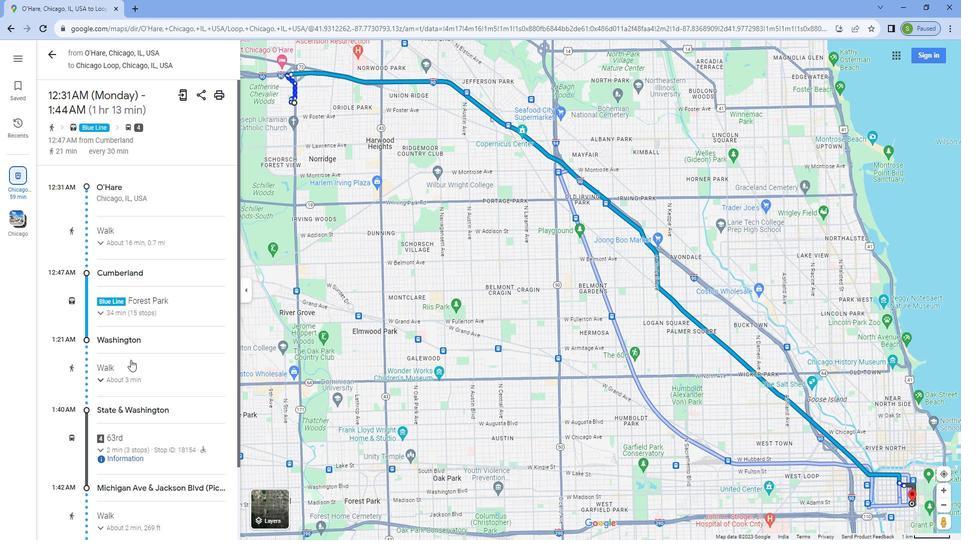 
Action: Mouse scrolled (779, 359) with delta (0, 0)
Screenshot: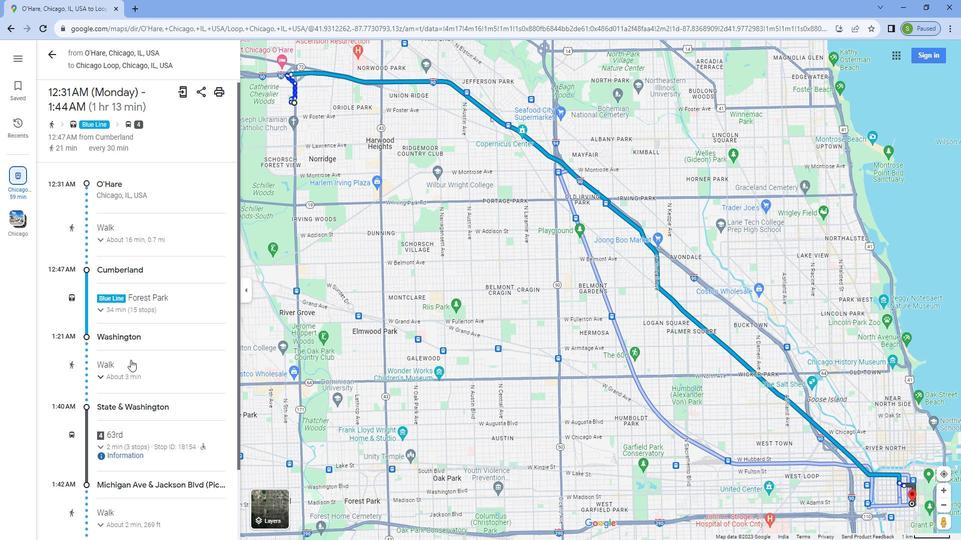 
Action: Mouse scrolled (779, 359) with delta (0, 0)
Screenshot: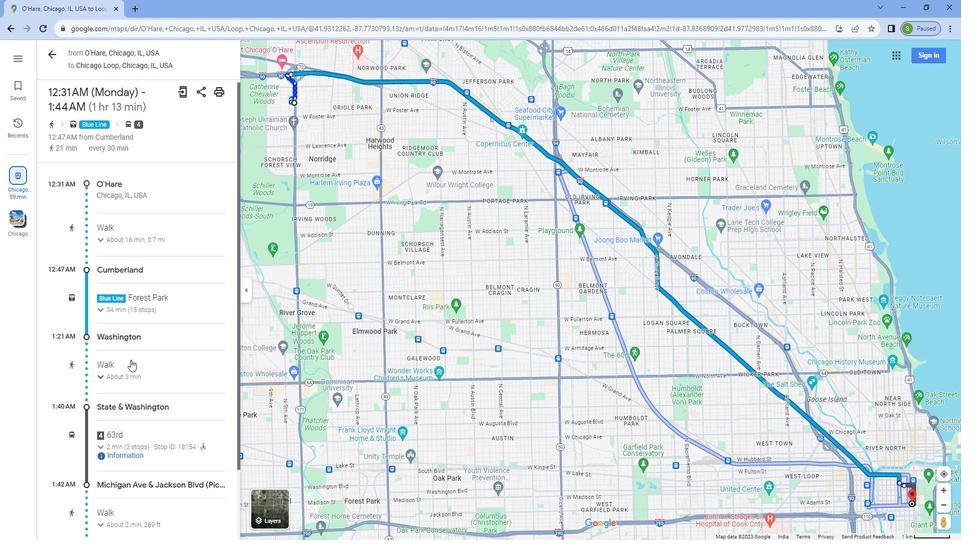 
Action: Mouse scrolled (779, 359) with delta (0, 0)
Screenshot: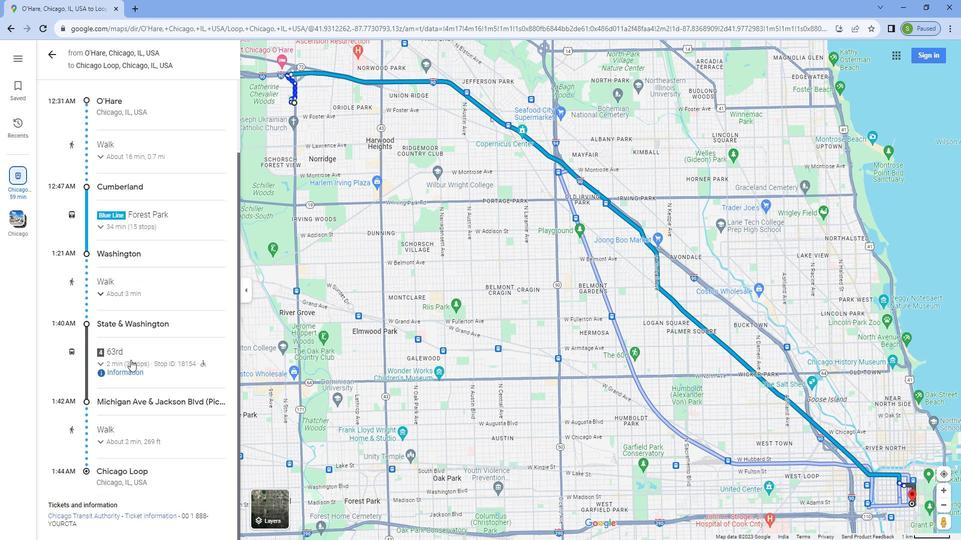 
Action: Mouse scrolled (779, 359) with delta (0, 0)
Screenshot: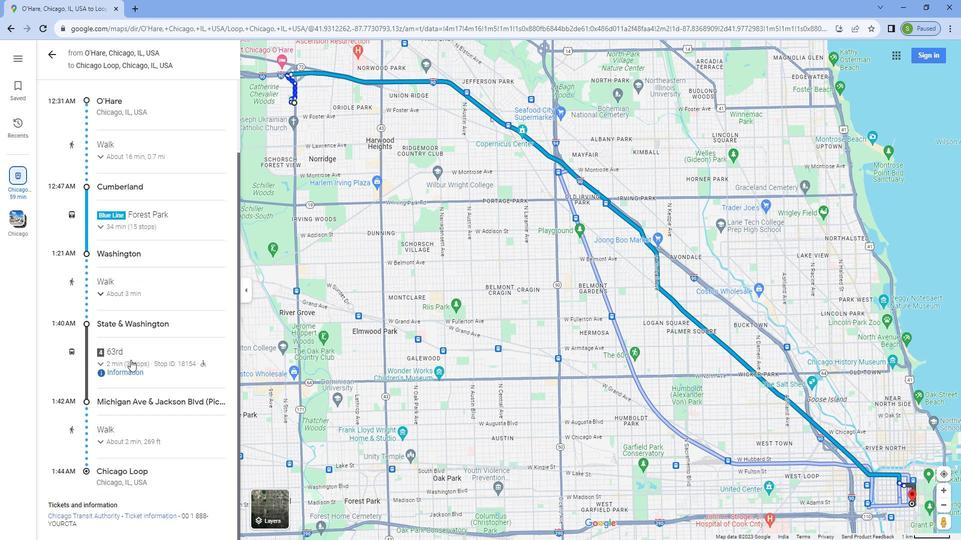 
Action: Mouse scrolled (779, 359) with delta (0, 0)
Screenshot: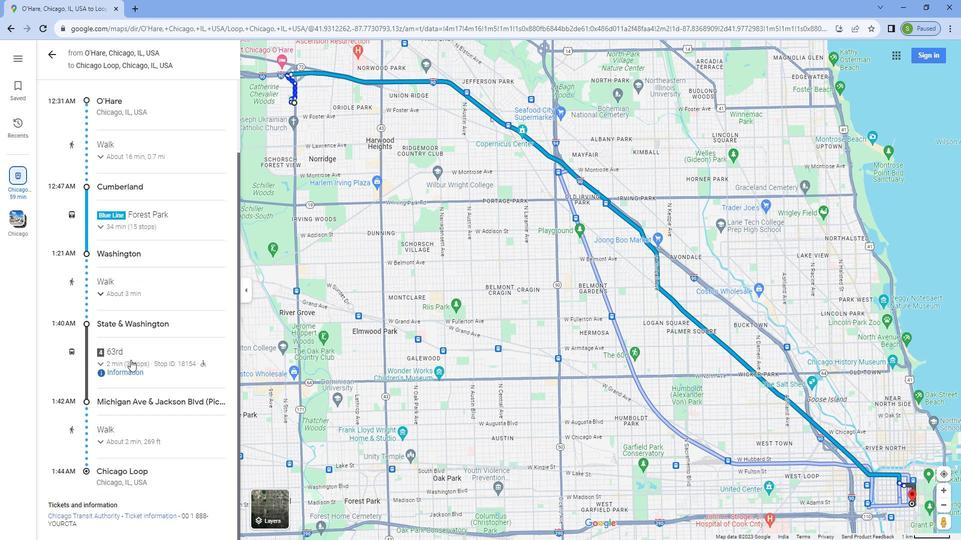 
Action: Mouse scrolled (779, 359) with delta (0, 0)
Screenshot: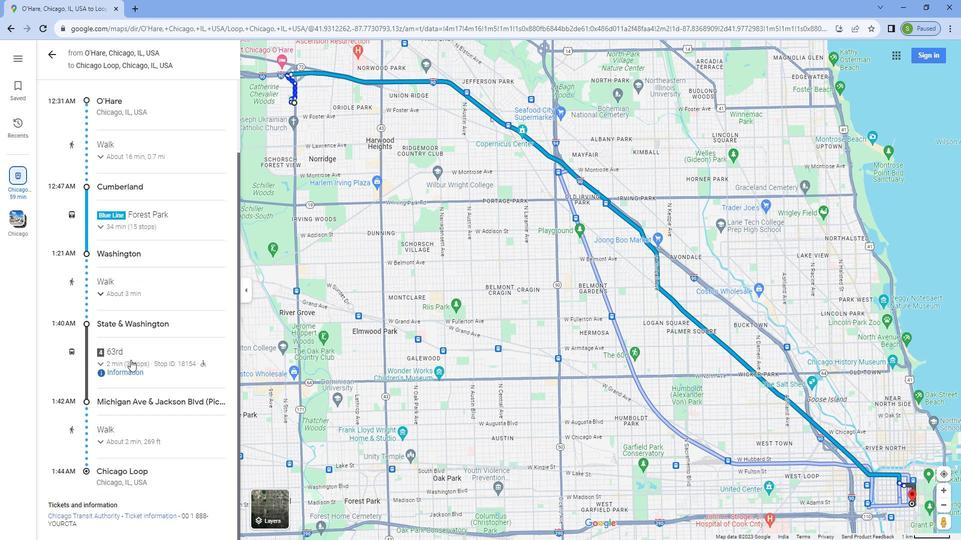 
Action: Mouse scrolled (779, 359) with delta (0, 0)
Screenshot: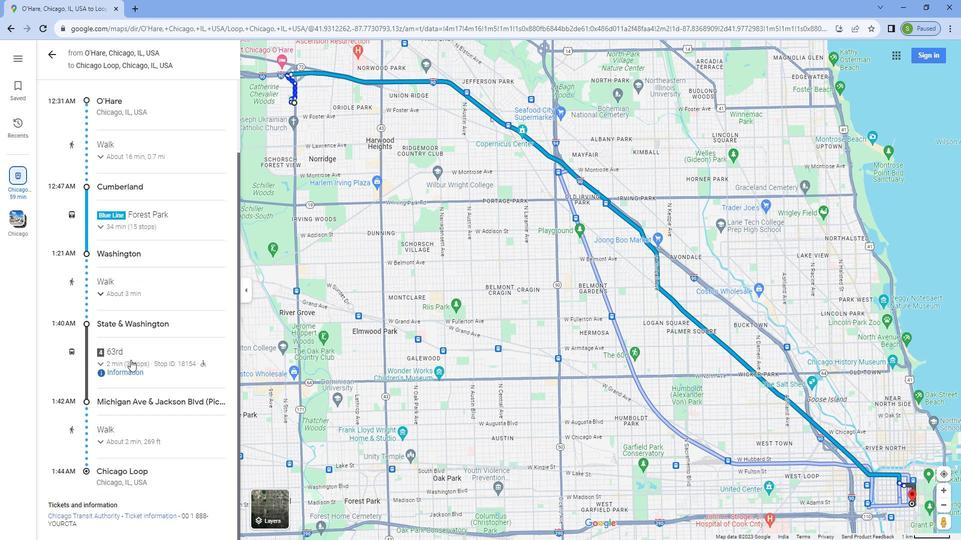 
Action: Mouse scrolled (779, 360) with delta (0, 0)
Screenshot: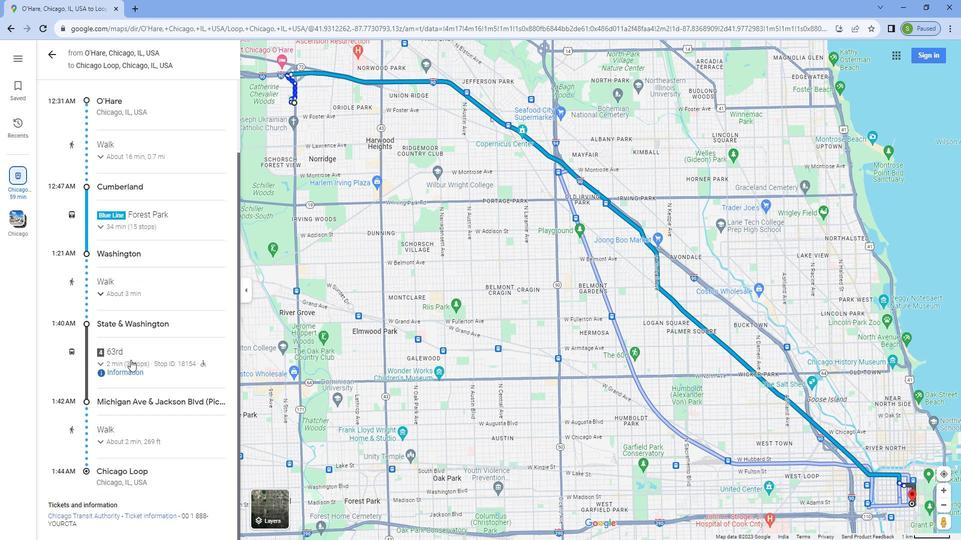 
Action: Mouse scrolled (779, 360) with delta (0, 0)
Screenshot: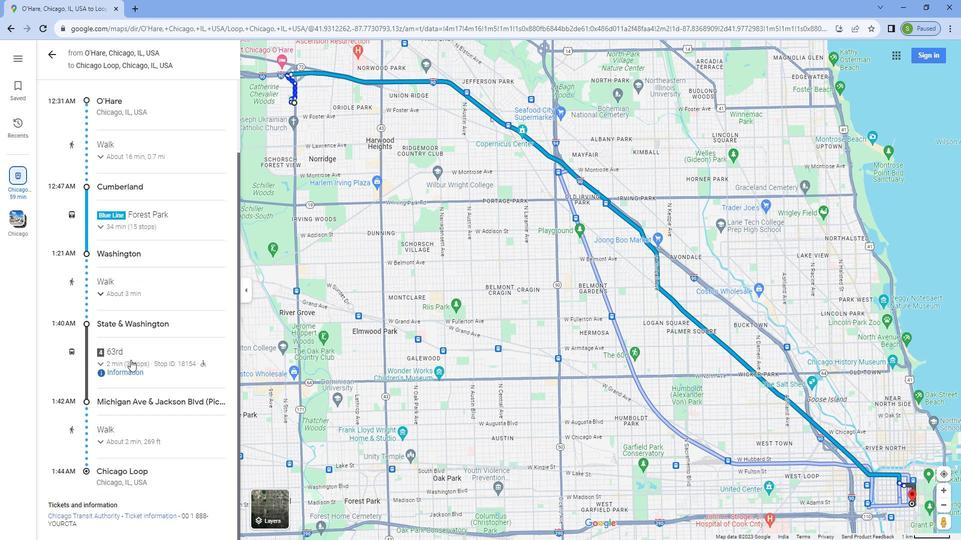 
Action: Mouse scrolled (779, 360) with delta (0, 0)
Screenshot: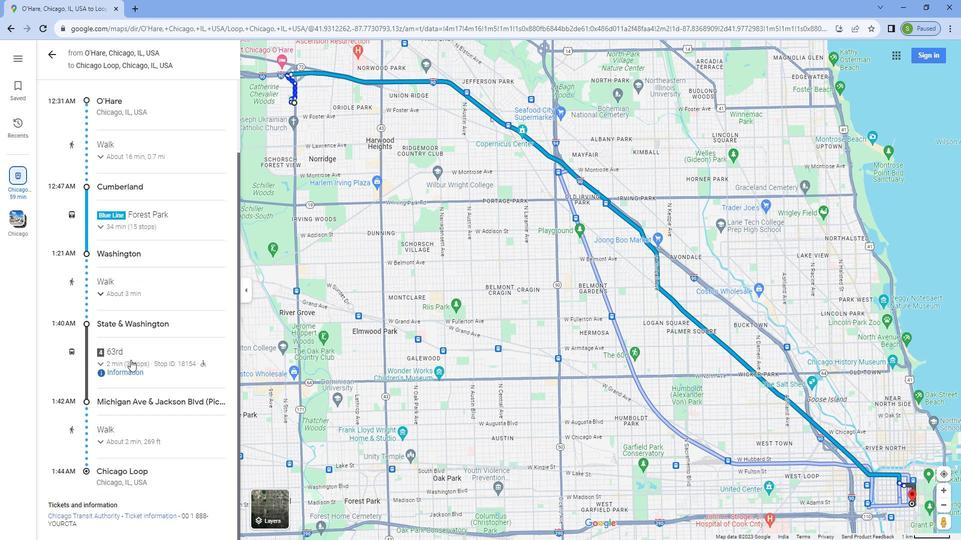 
Action: Mouse scrolled (779, 360) with delta (0, 0)
Screenshot: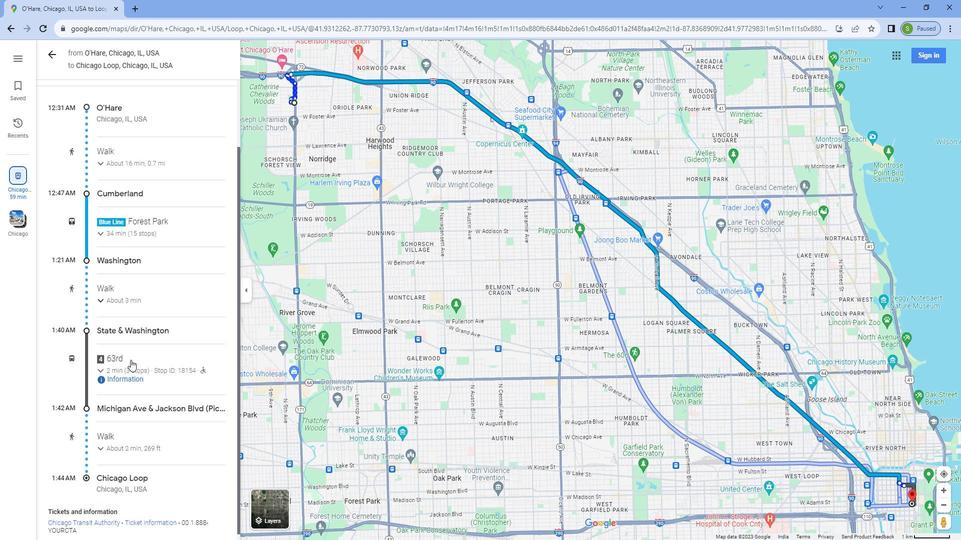 
Action: Mouse moved to (703, 69)
Screenshot: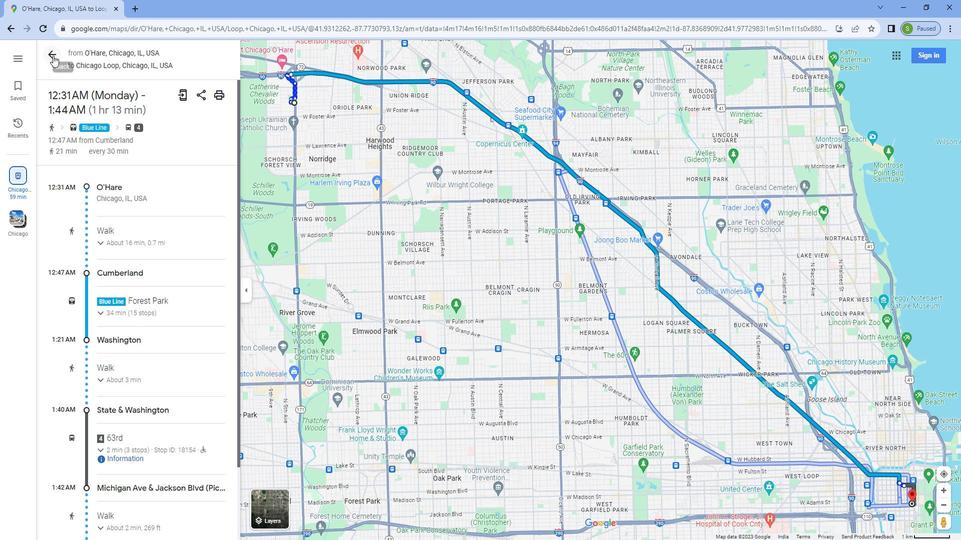 
Action: Mouse pressed left at (703, 69)
Screenshot: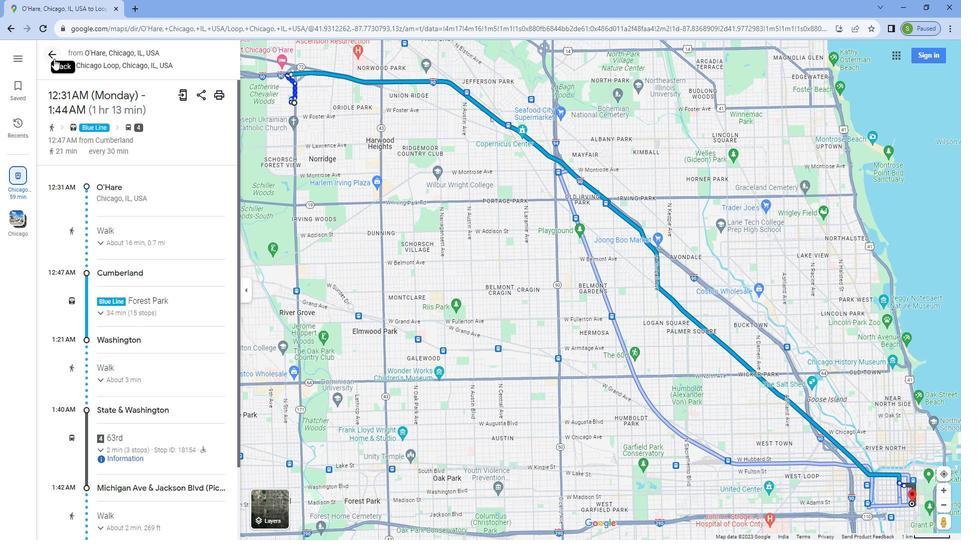 
Action: Mouse moved to (745, 298)
Screenshot: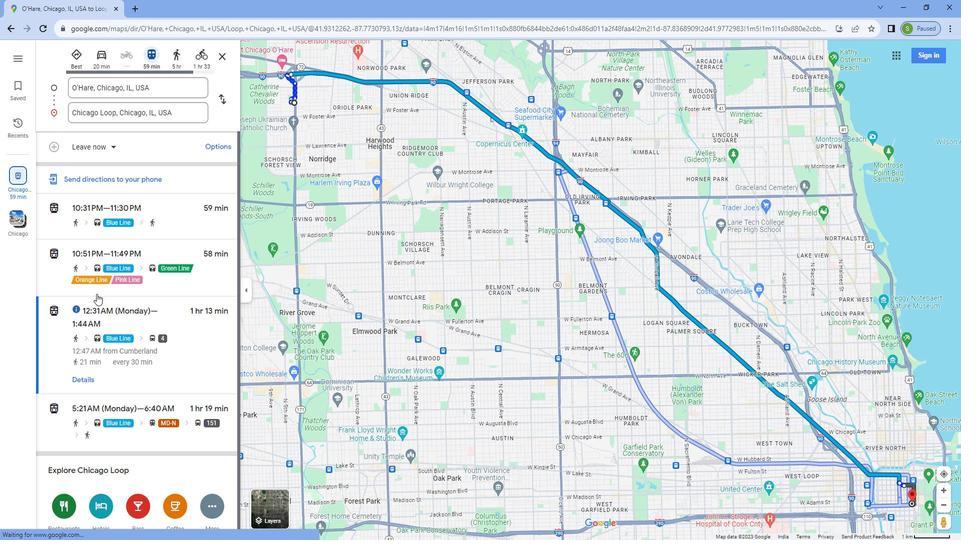 
Action: Mouse scrolled (745, 297) with delta (0, 0)
Screenshot: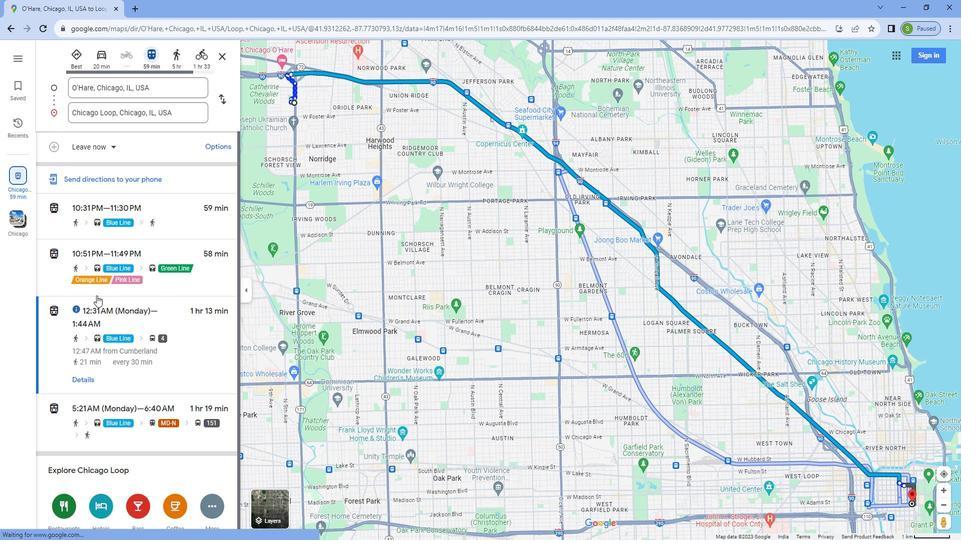 
Action: Mouse moved to (745, 298)
Screenshot: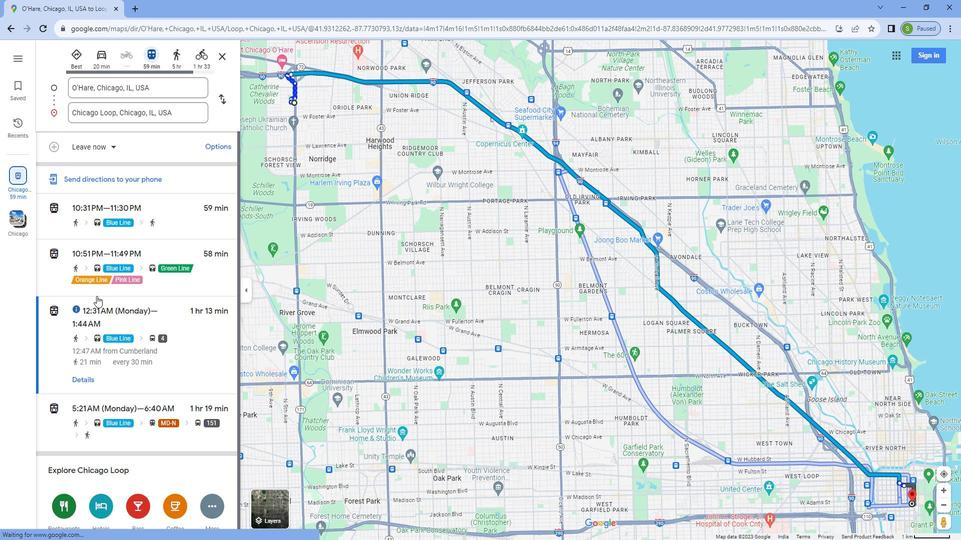 
Action: Mouse scrolled (745, 298) with delta (0, 0)
Screenshot: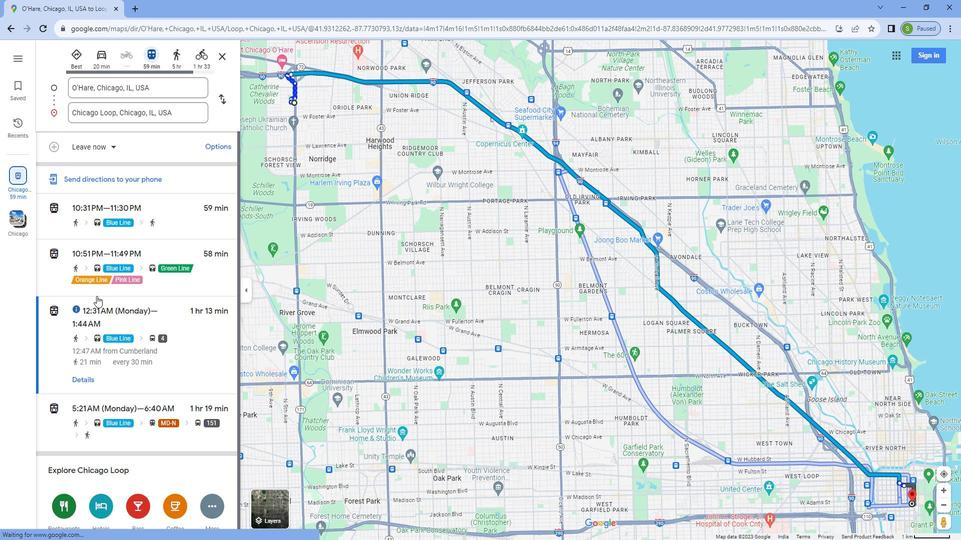 
Action: Mouse scrolled (745, 298) with delta (0, 0)
Screenshot: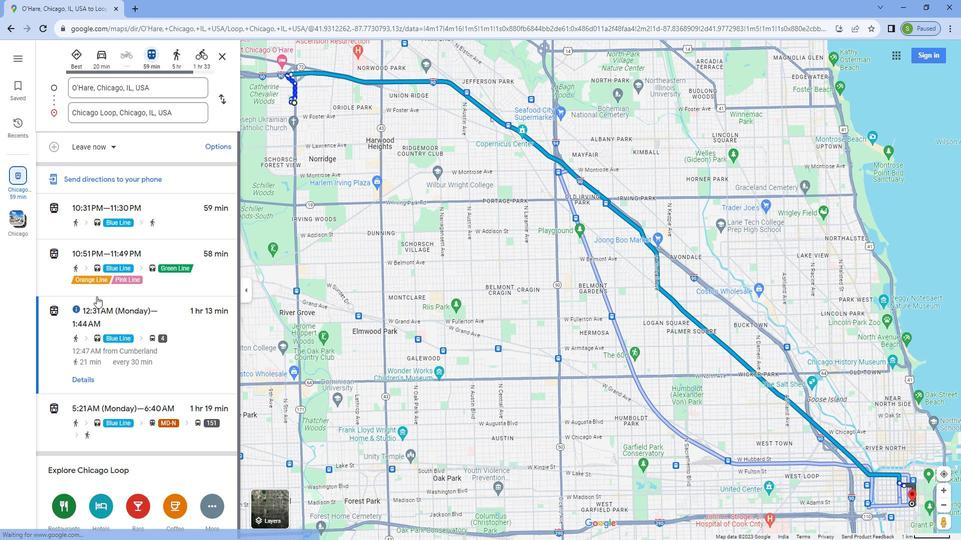 
Action: Mouse moved to (750, 421)
Screenshot: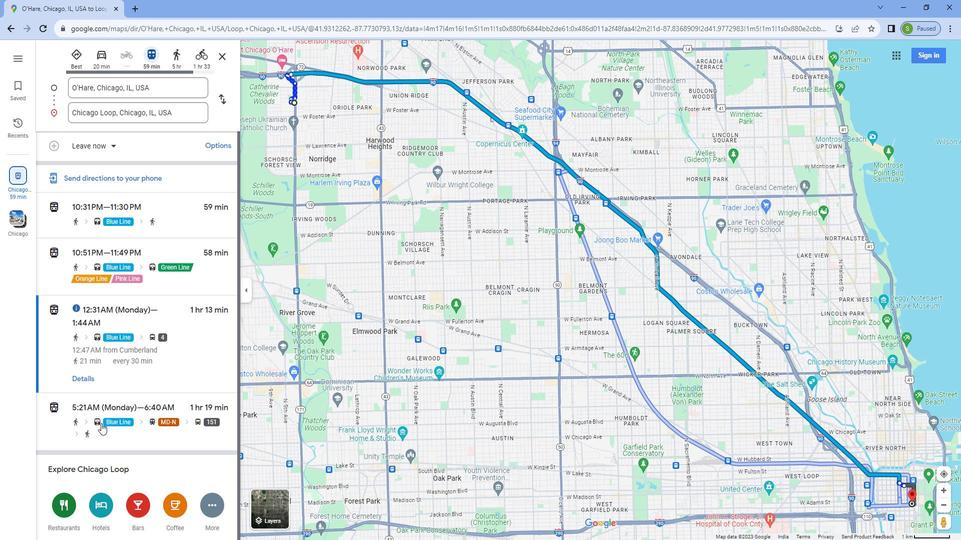 
Action: Mouse pressed left at (750, 421)
Screenshot: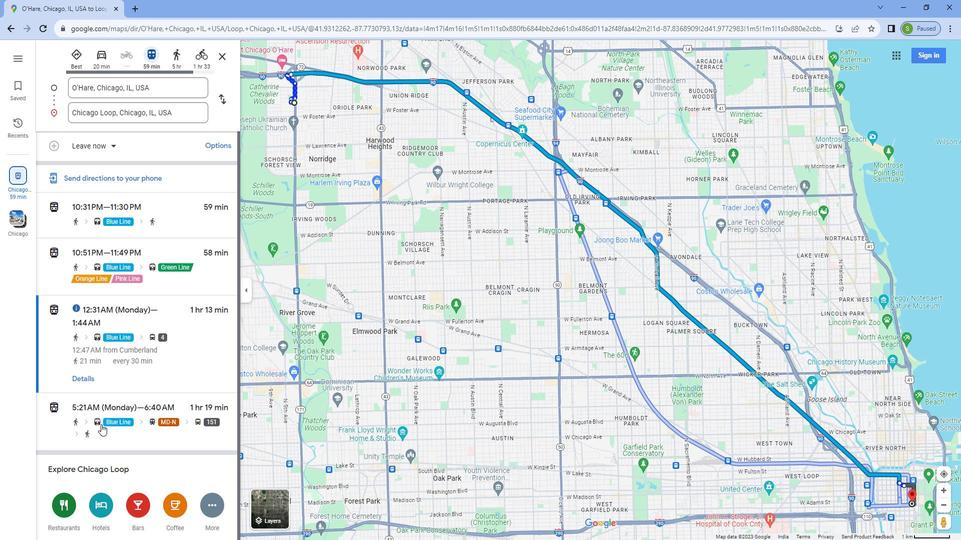 
Action: Mouse moved to (736, 430)
Screenshot: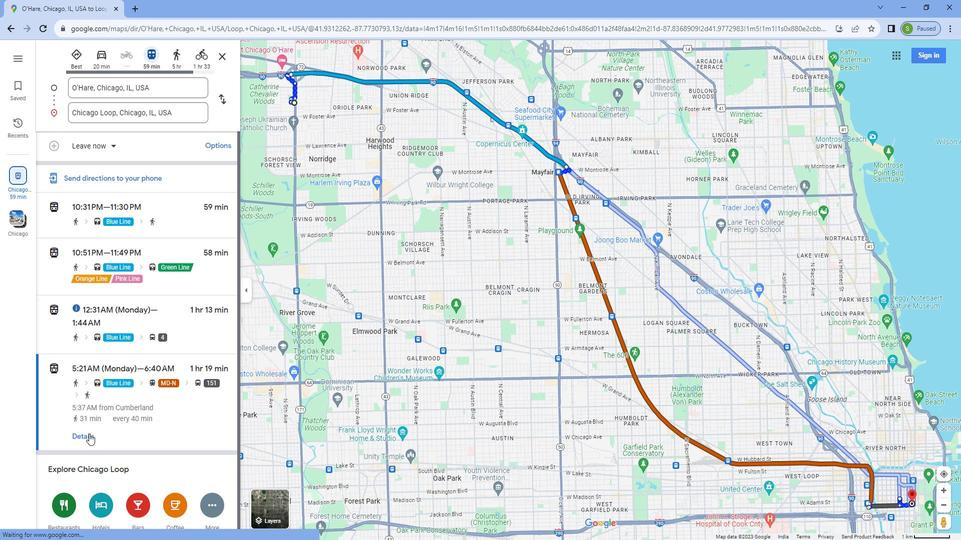 
Action: Mouse pressed left at (736, 430)
Screenshot: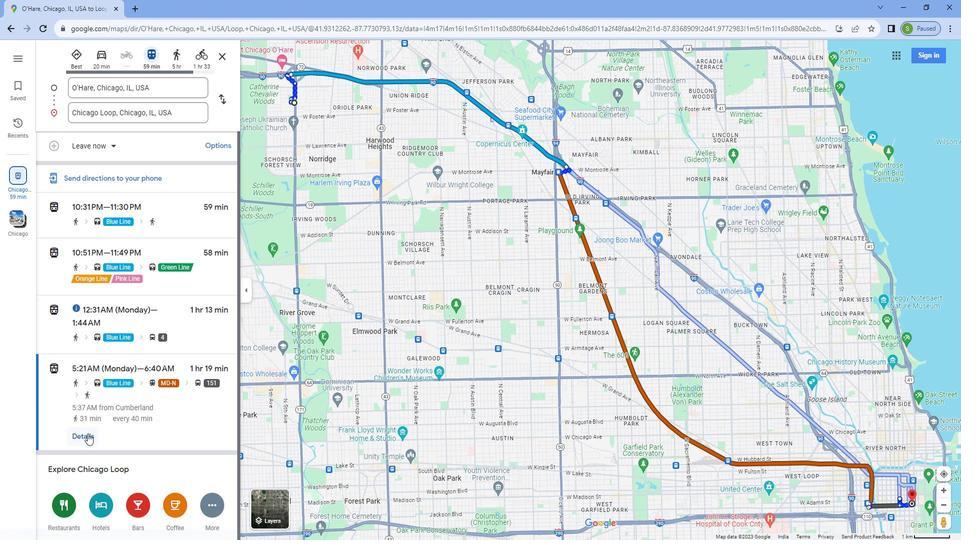 
Action: Mouse moved to (790, 317)
Screenshot: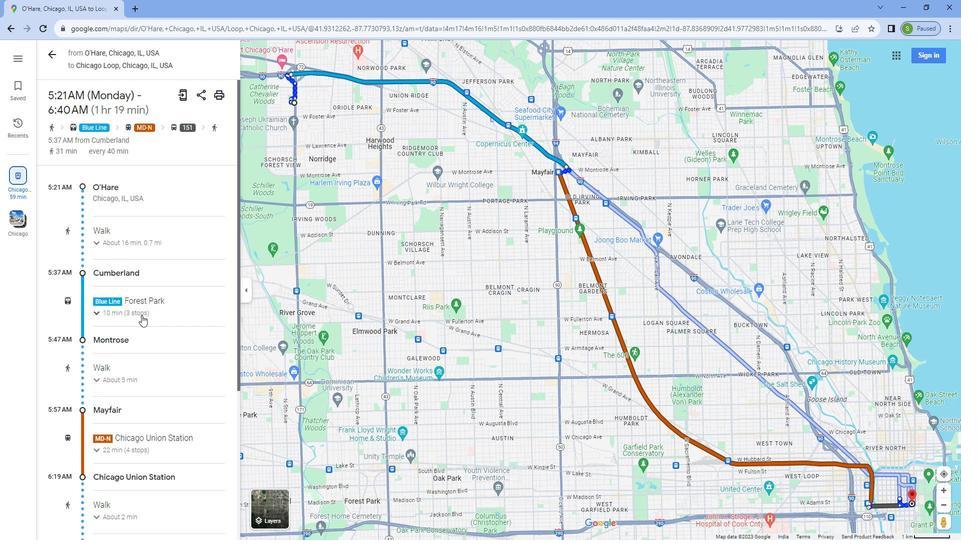 
Action: Mouse scrolled (790, 316) with delta (0, 0)
Screenshot: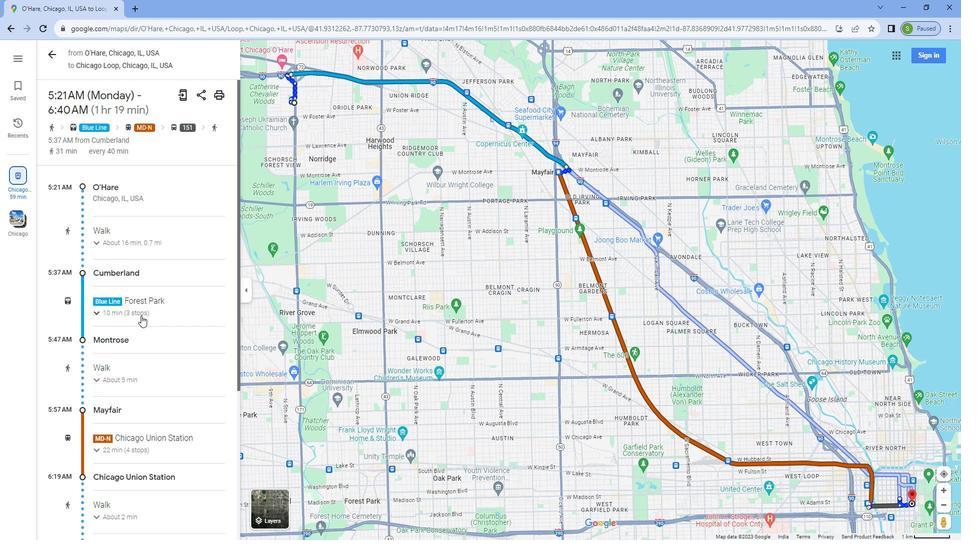 
Action: Mouse scrolled (790, 316) with delta (0, 0)
Screenshot: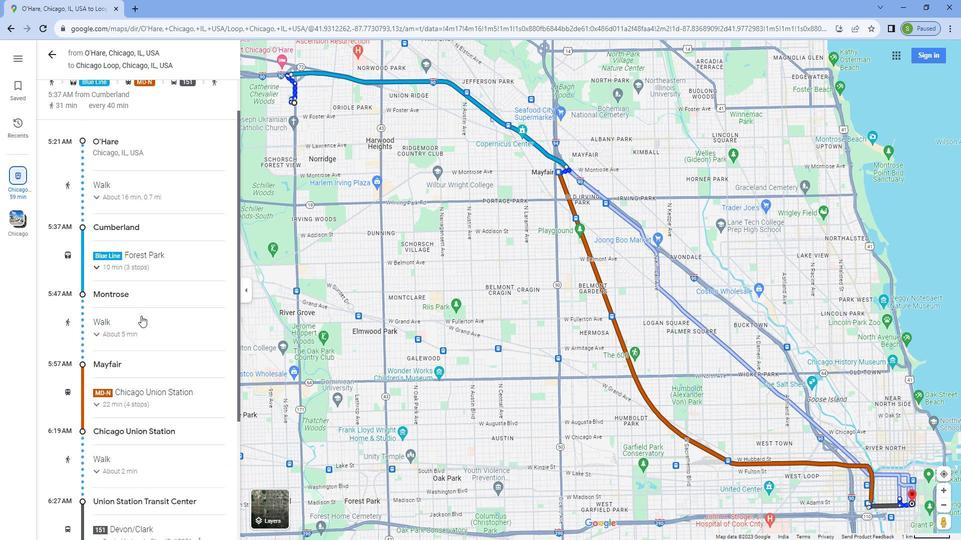 
Action: Mouse scrolled (790, 316) with delta (0, 0)
Screenshot: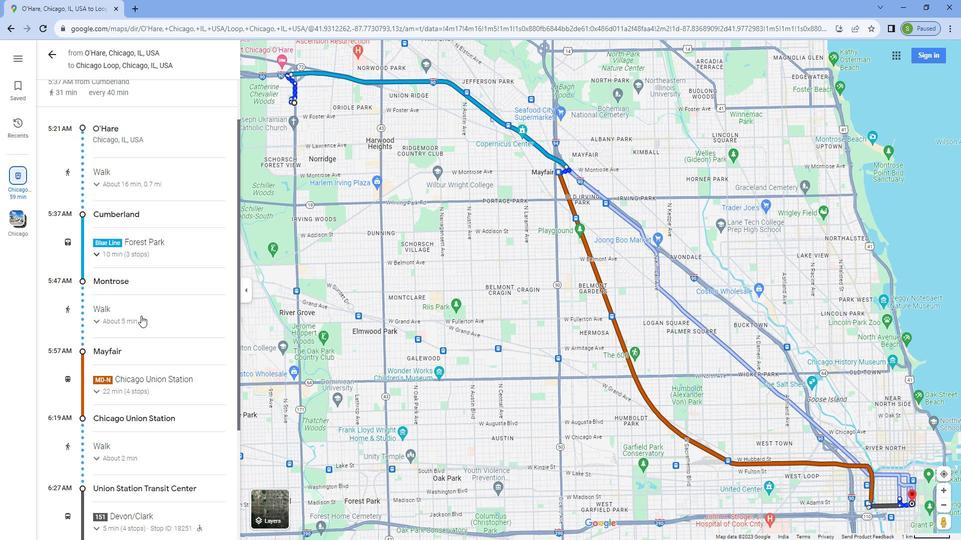 
Action: Mouse scrolled (790, 316) with delta (0, 0)
Screenshot: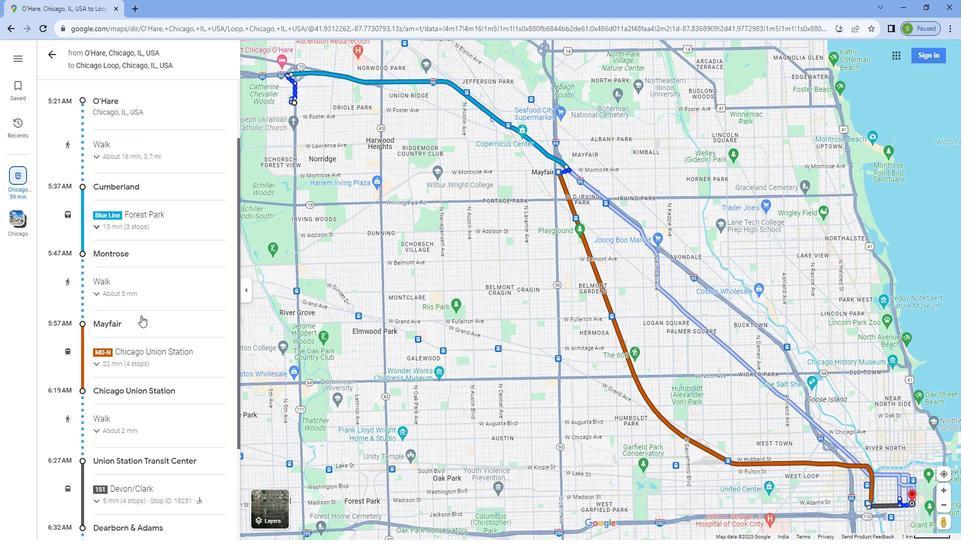 
Action: Mouse scrolled (790, 316) with delta (0, 0)
Screenshot: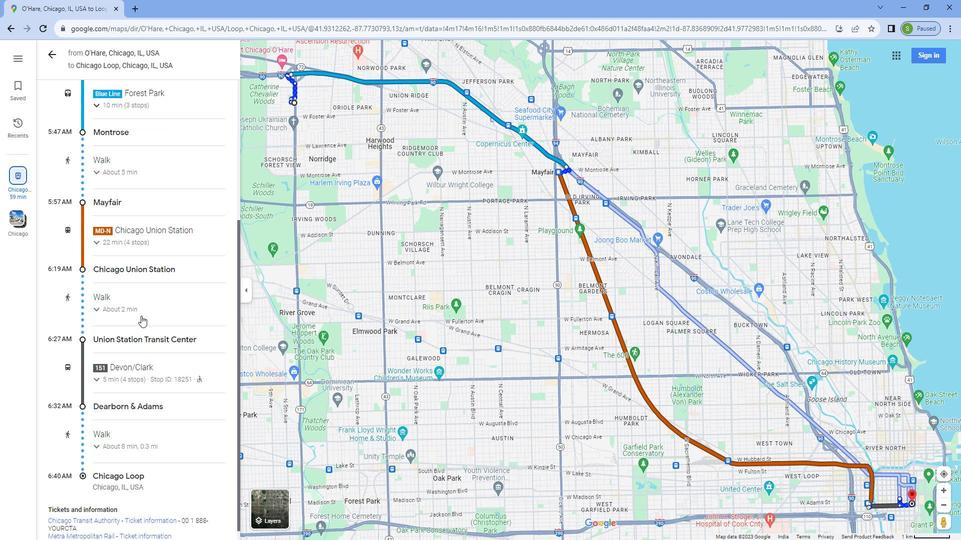 
Action: Mouse scrolled (790, 316) with delta (0, 0)
Screenshot: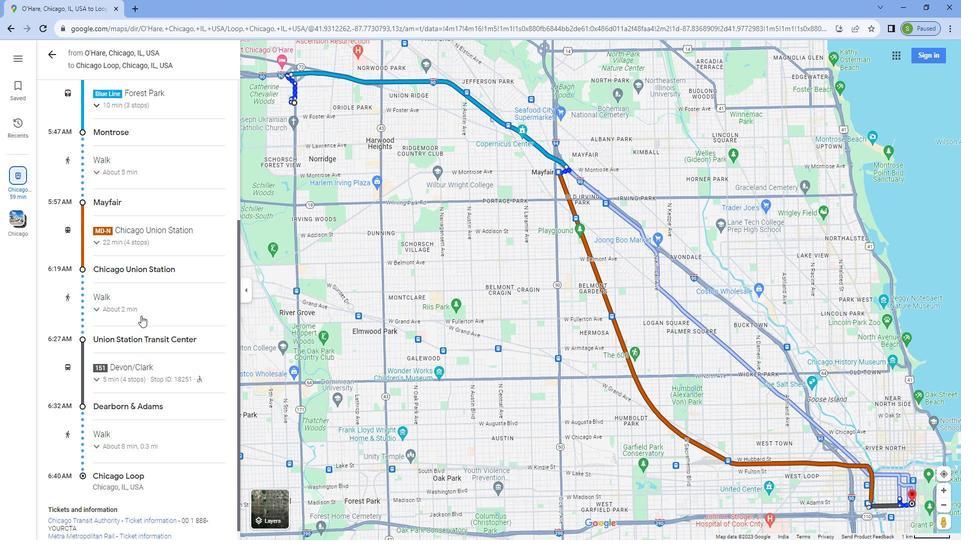 
Action: Mouse scrolled (790, 316) with delta (0, 0)
Screenshot: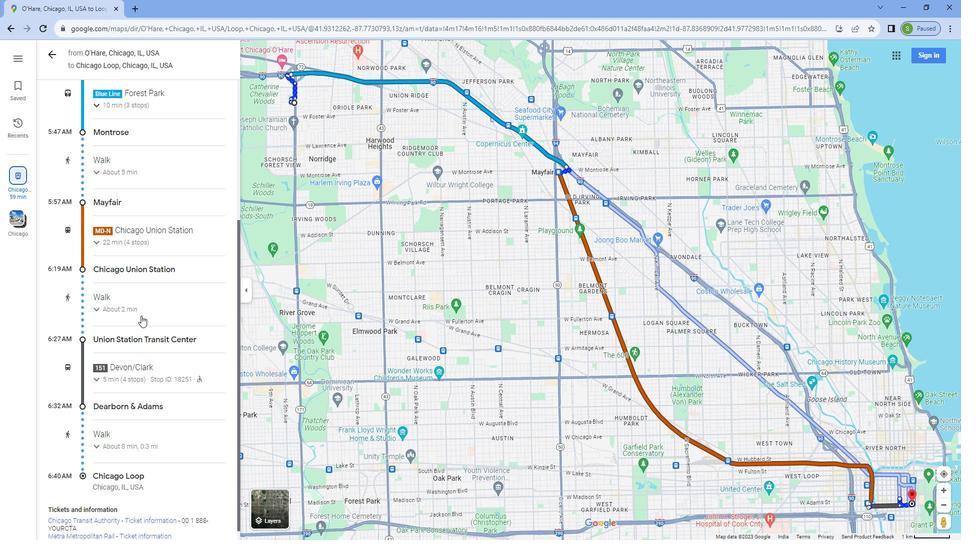 
Action: Mouse scrolled (790, 316) with delta (0, 0)
Screenshot: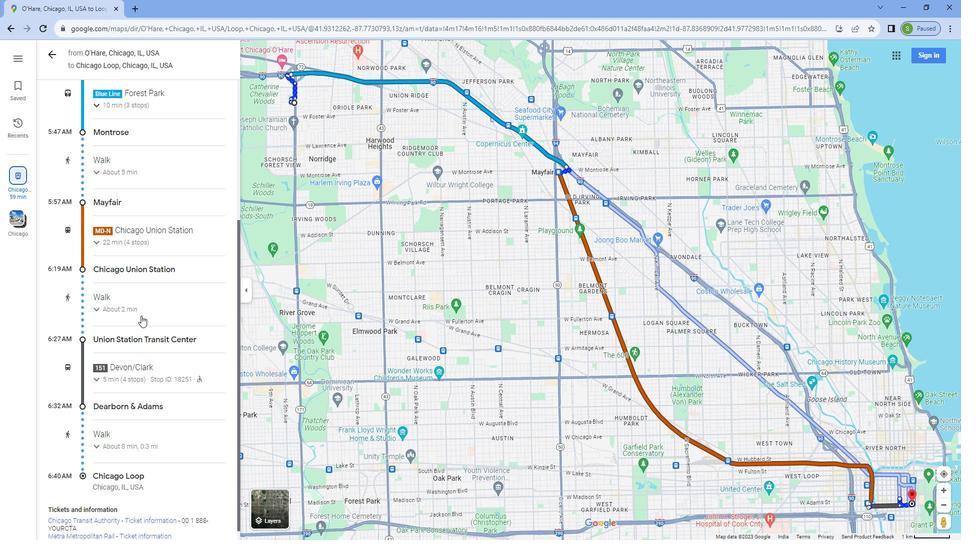 
Action: Mouse scrolled (790, 316) with delta (0, 0)
Screenshot: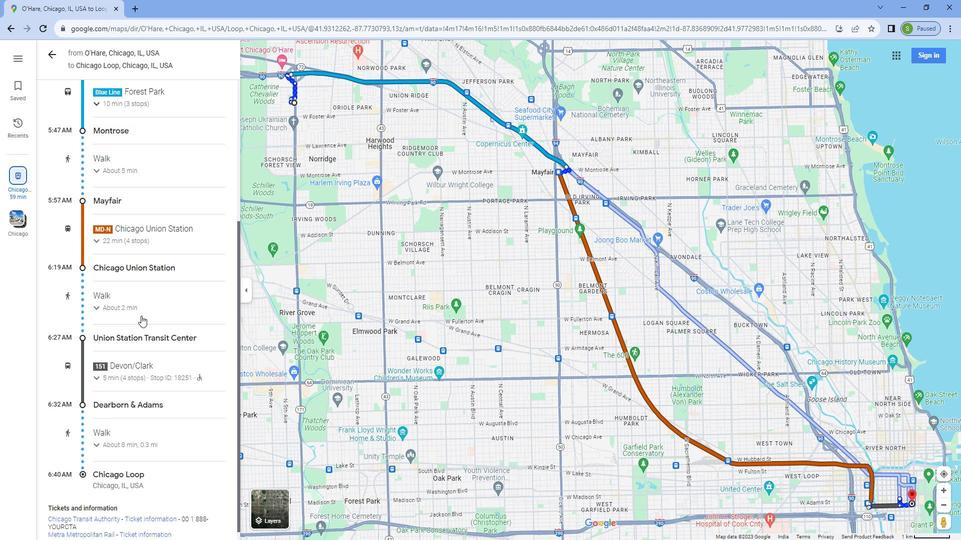 
Action: Mouse scrolled (790, 317) with delta (0, 0)
Screenshot: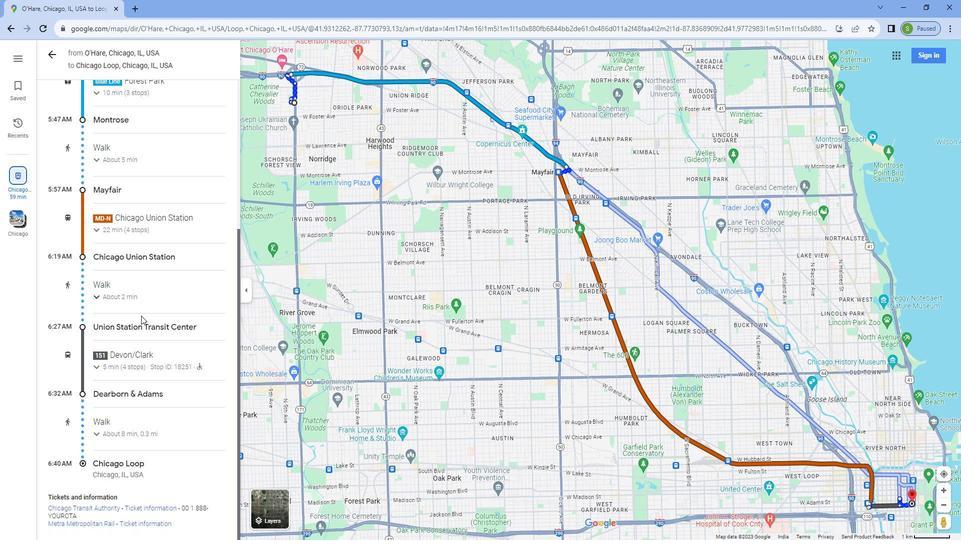 
Action: Mouse scrolled (790, 317) with delta (0, 0)
Screenshot: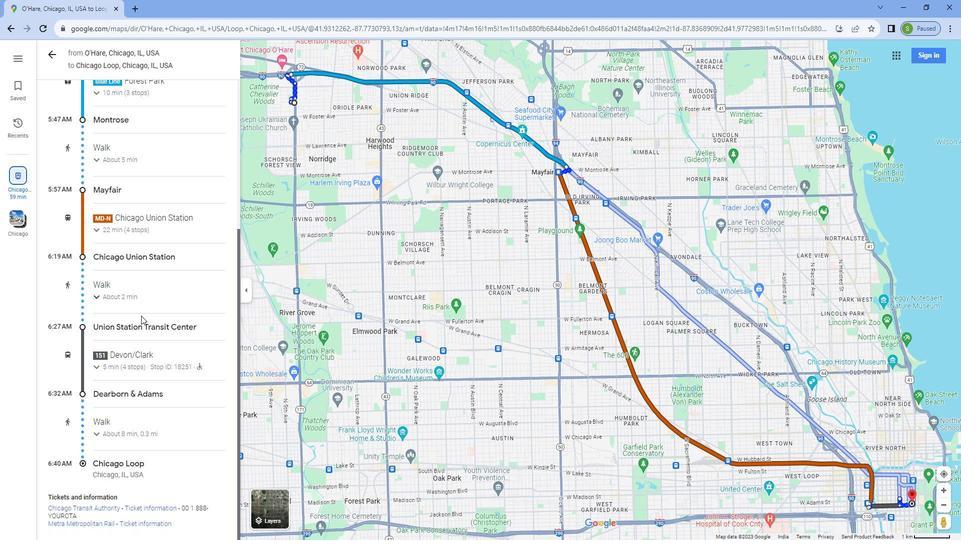 
Action: Mouse scrolled (790, 317) with delta (0, 0)
Screenshot: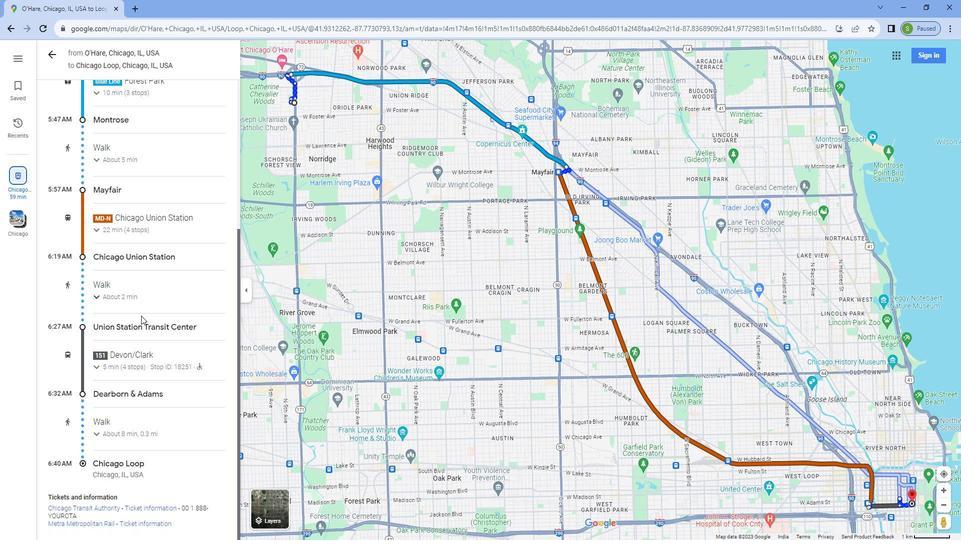 
Action: Mouse scrolled (790, 317) with delta (0, 0)
Screenshot: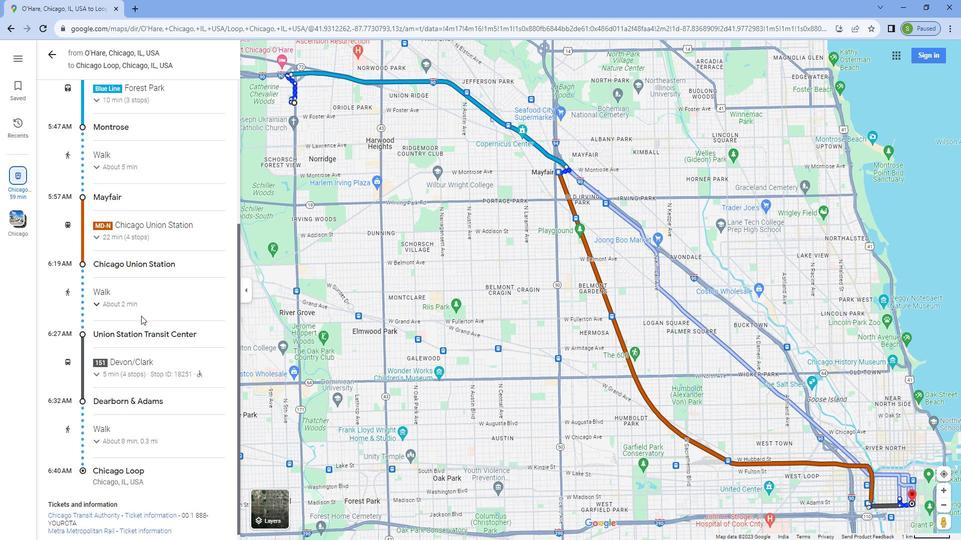 
Action: Mouse scrolled (790, 317) with delta (0, 0)
Screenshot: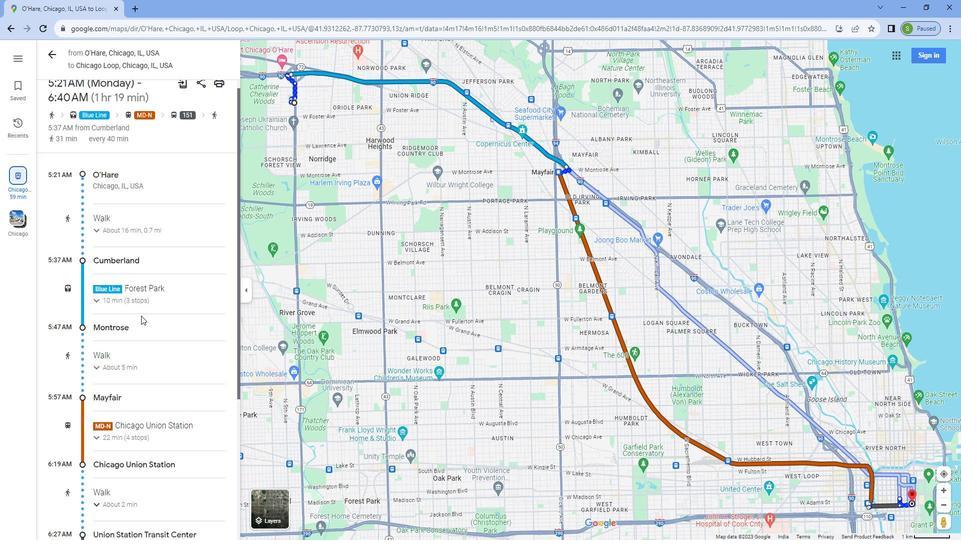
Action: Mouse scrolled (790, 317) with delta (0, 0)
Screenshot: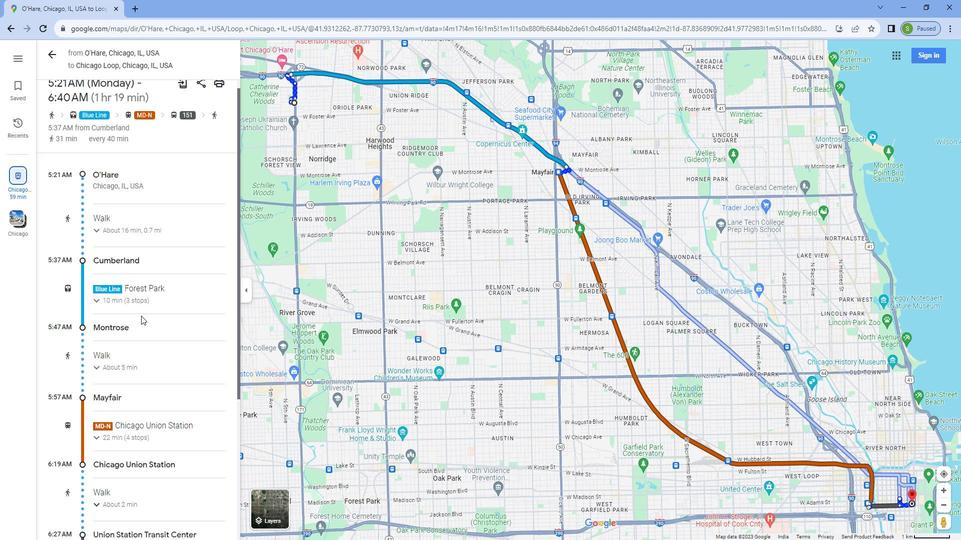 
Action: Mouse scrolled (790, 317) with delta (0, 0)
Screenshot: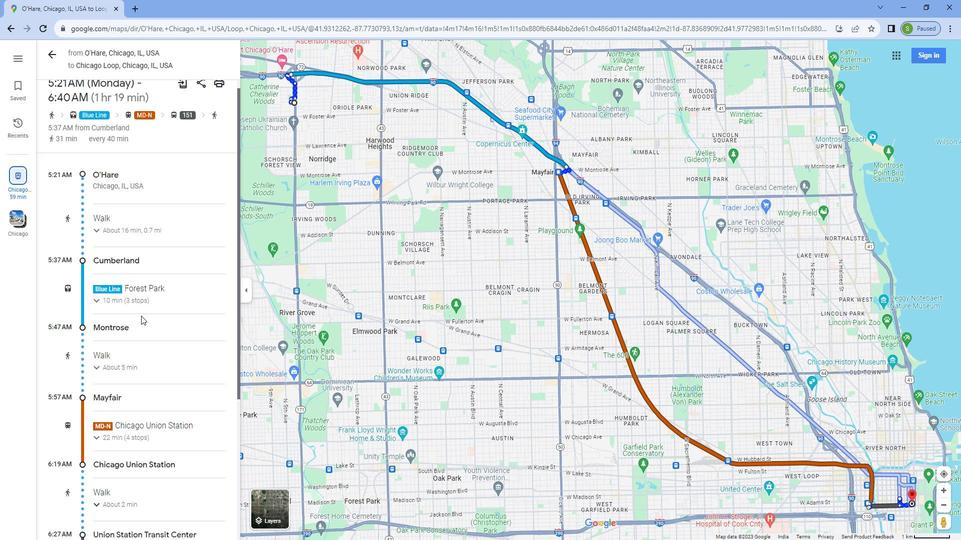 
Action: Mouse scrolled (790, 317) with delta (0, 0)
Screenshot: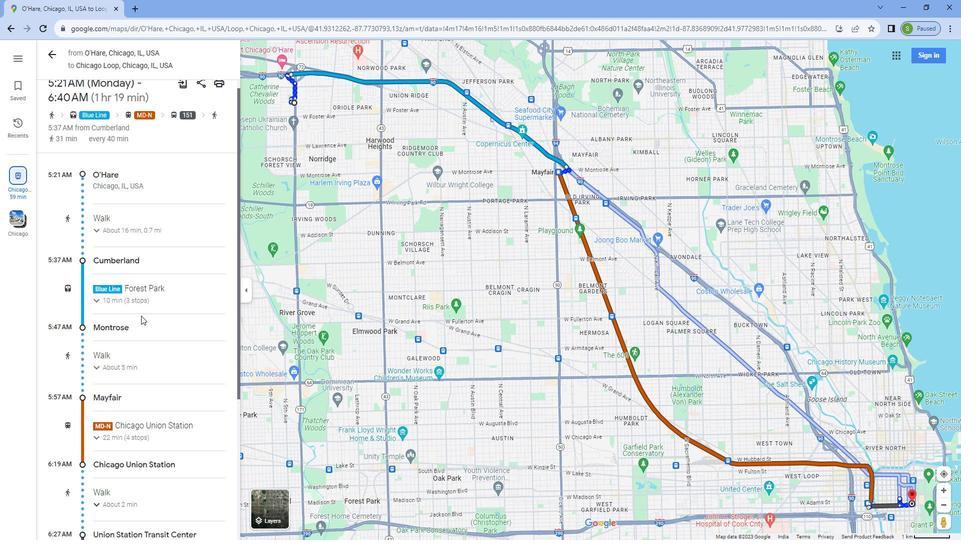 
Action: Mouse scrolled (790, 317) with delta (0, 0)
Screenshot: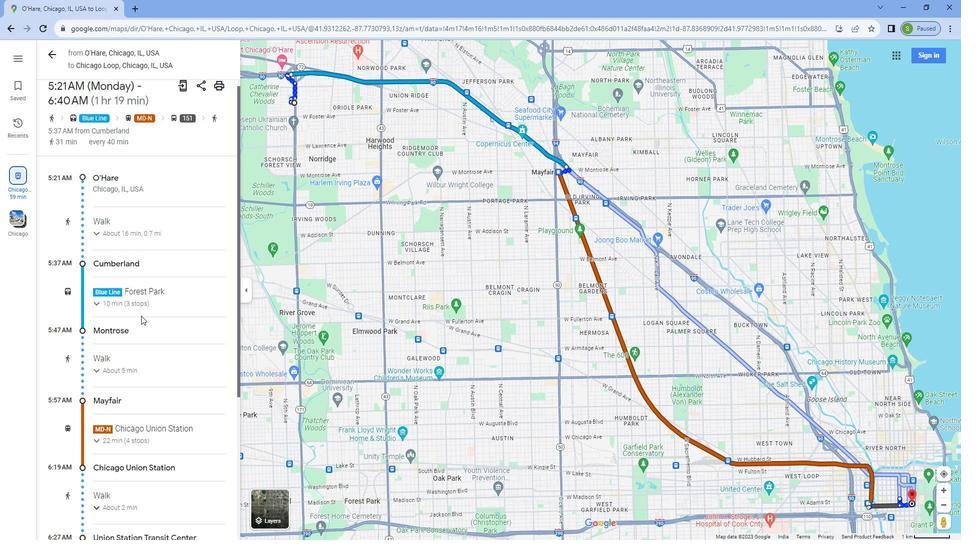 
Action: Mouse moved to (695, 60)
Screenshot: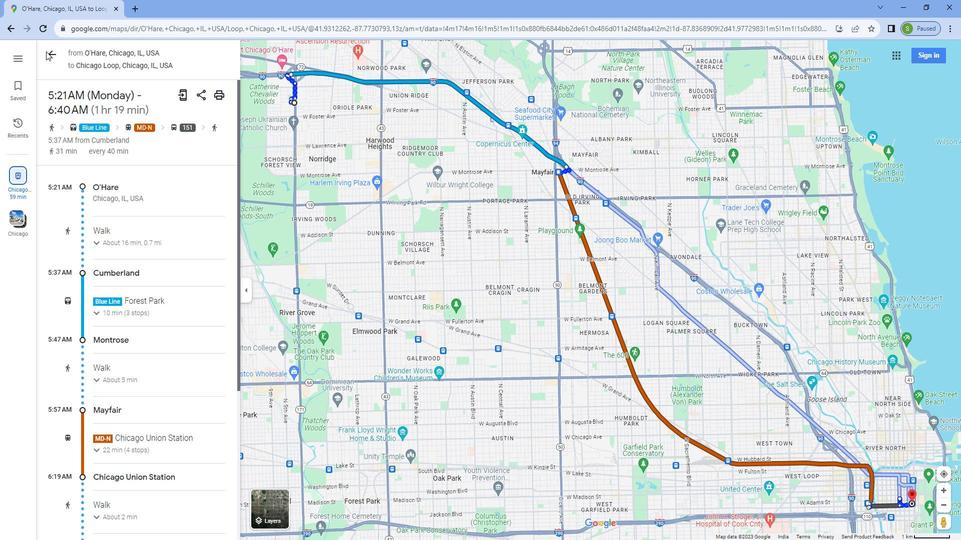
Action: Mouse pressed left at (695, 60)
Screenshot: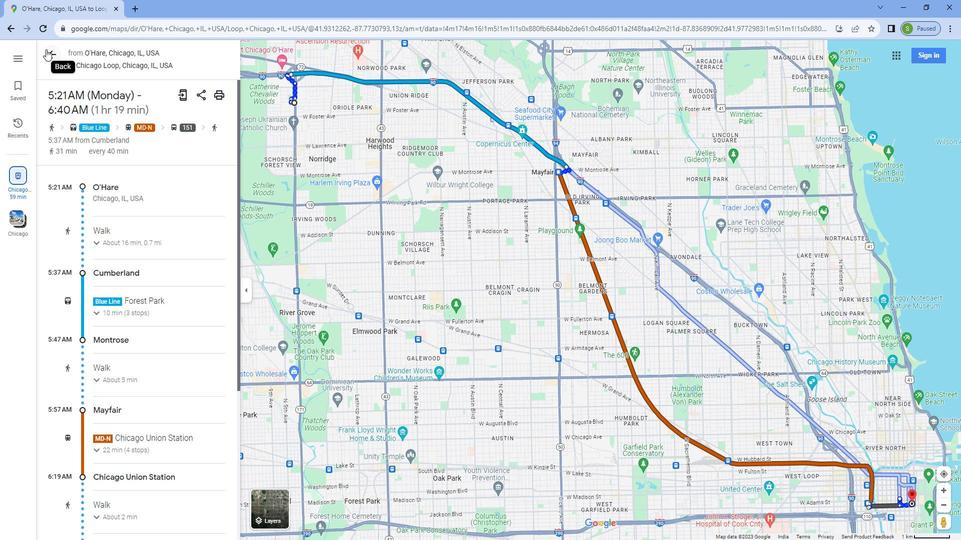 
Action: Mouse moved to (942, 211)
Screenshot: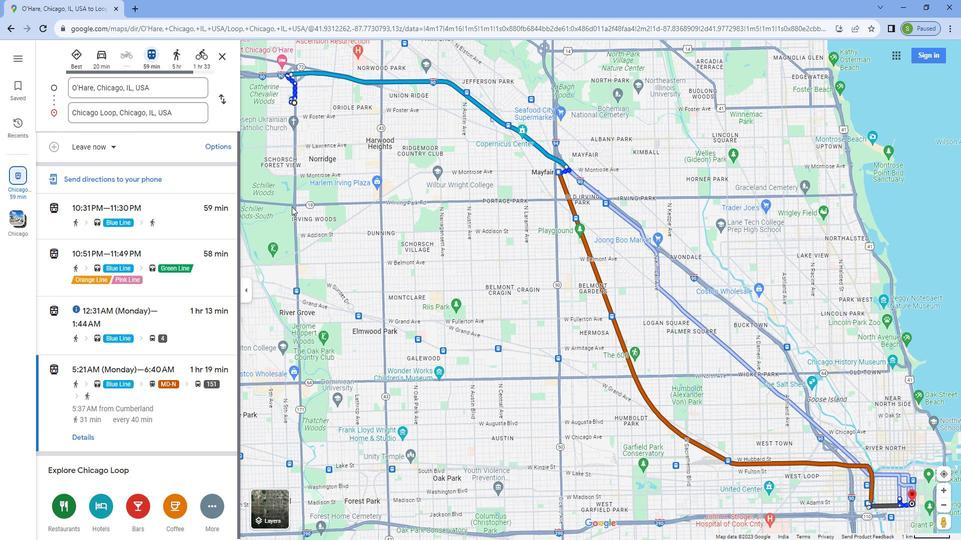 
